 Task: Find connections with filter location Hurghada with filter topic #Networkingwith filter profile language Potuguese with filter current company Tech Mahindra Foundation with filter school Greater Noida Institute of Technology(GNIOT) with filter industry IT System Testing and Evaluation with filter service category Digital Marketing with filter keywords title Administrative Assistant
Action: Mouse moved to (558, 86)
Screenshot: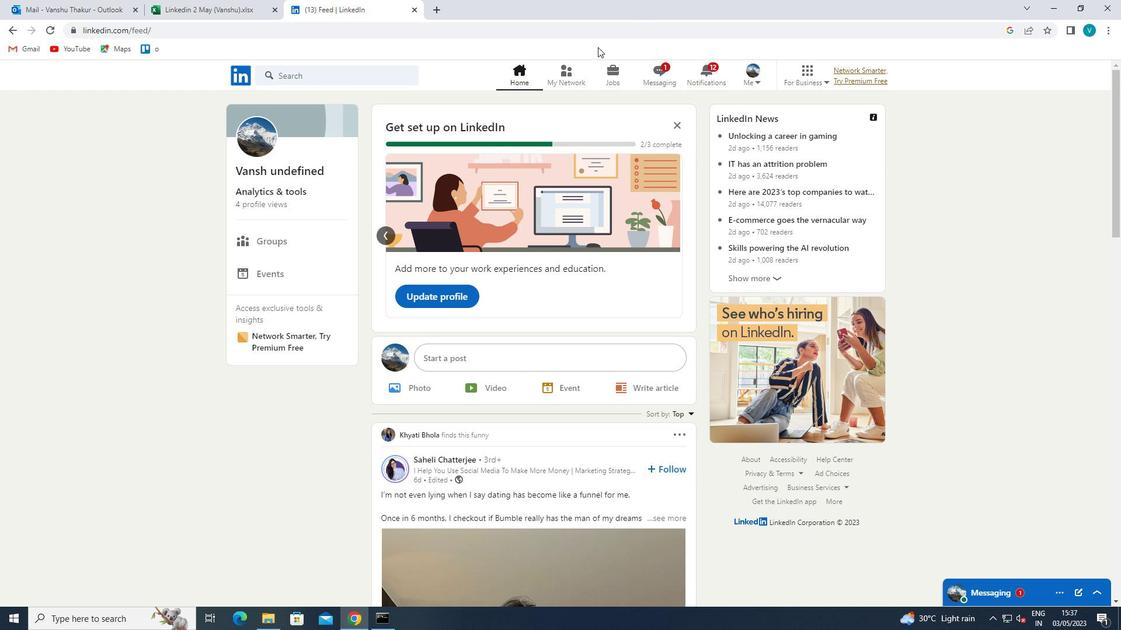 
Action: Mouse pressed left at (558, 86)
Screenshot: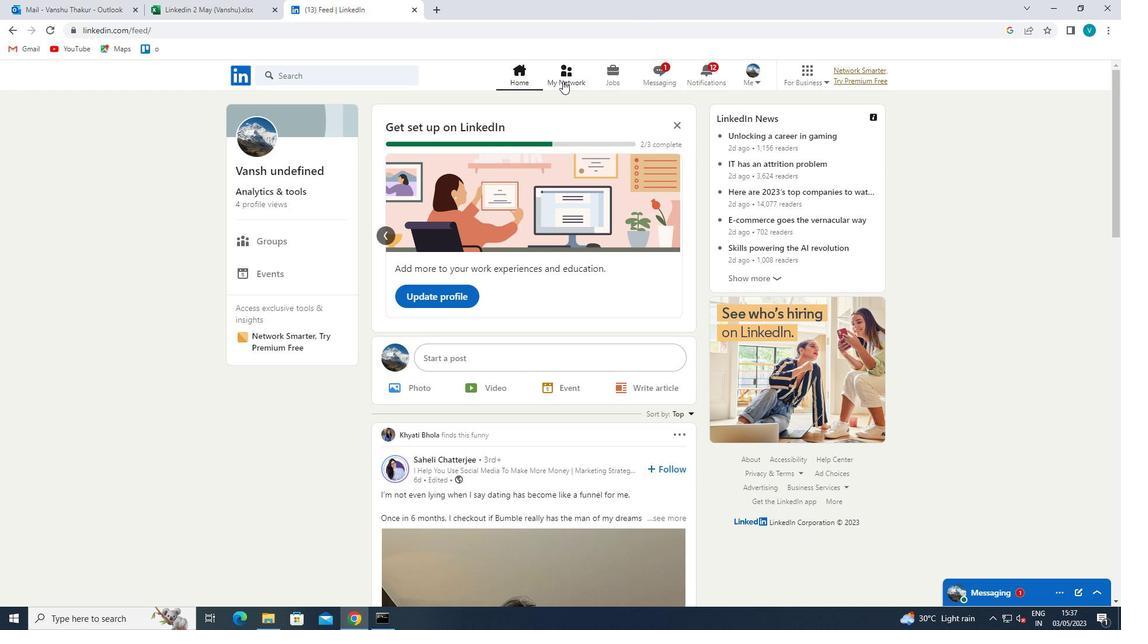
Action: Mouse moved to (329, 145)
Screenshot: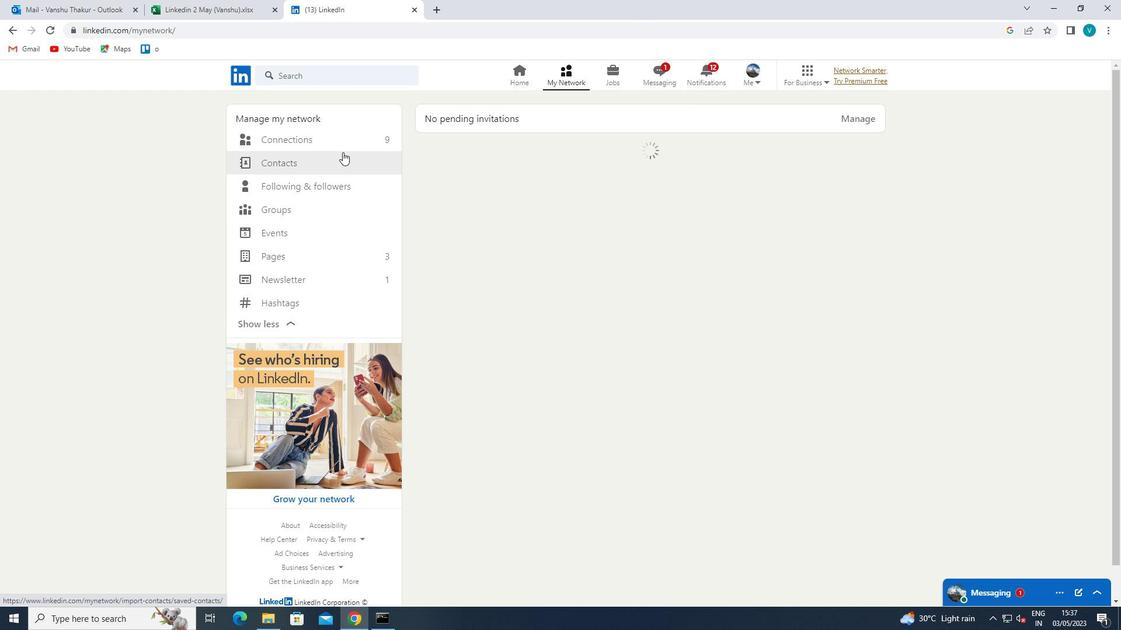 
Action: Mouse pressed left at (329, 145)
Screenshot: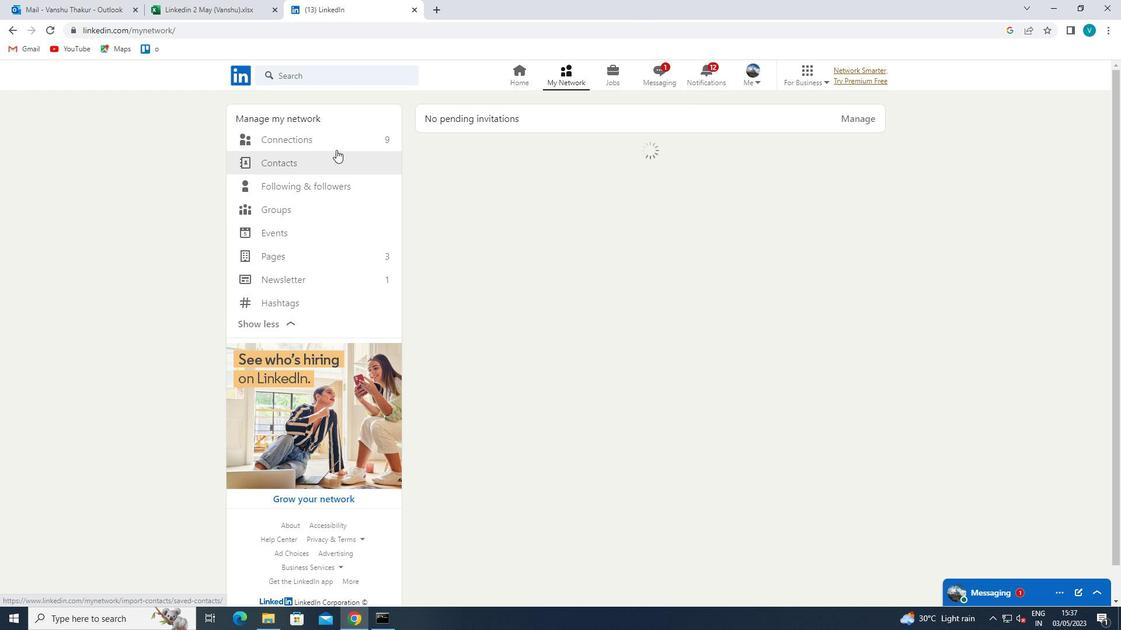 
Action: Mouse moved to (662, 140)
Screenshot: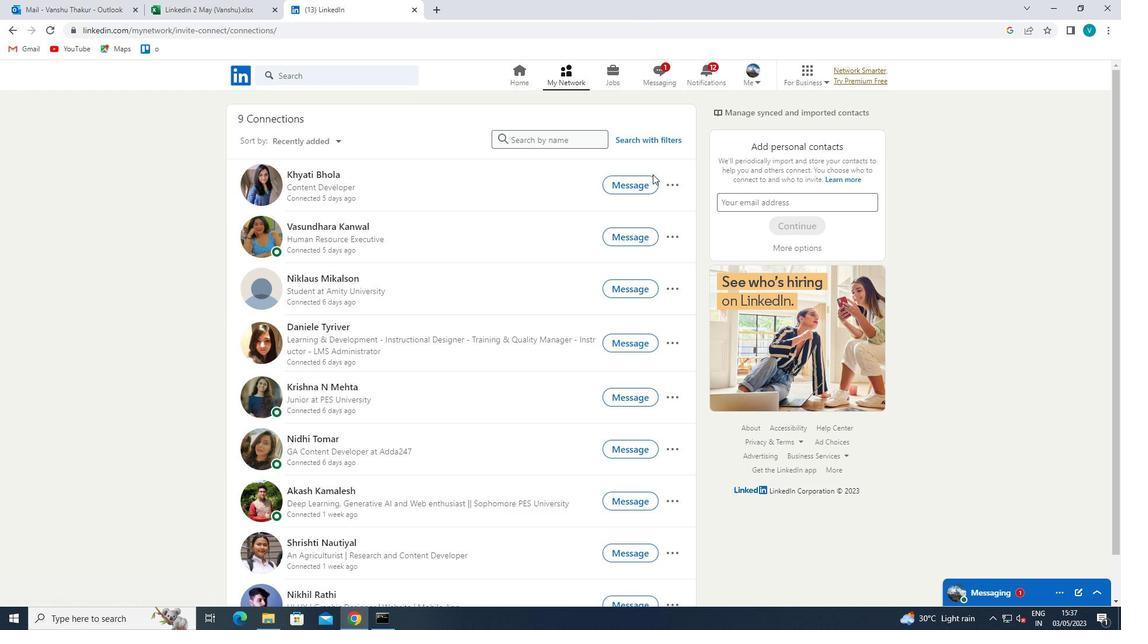 
Action: Mouse pressed left at (662, 140)
Screenshot: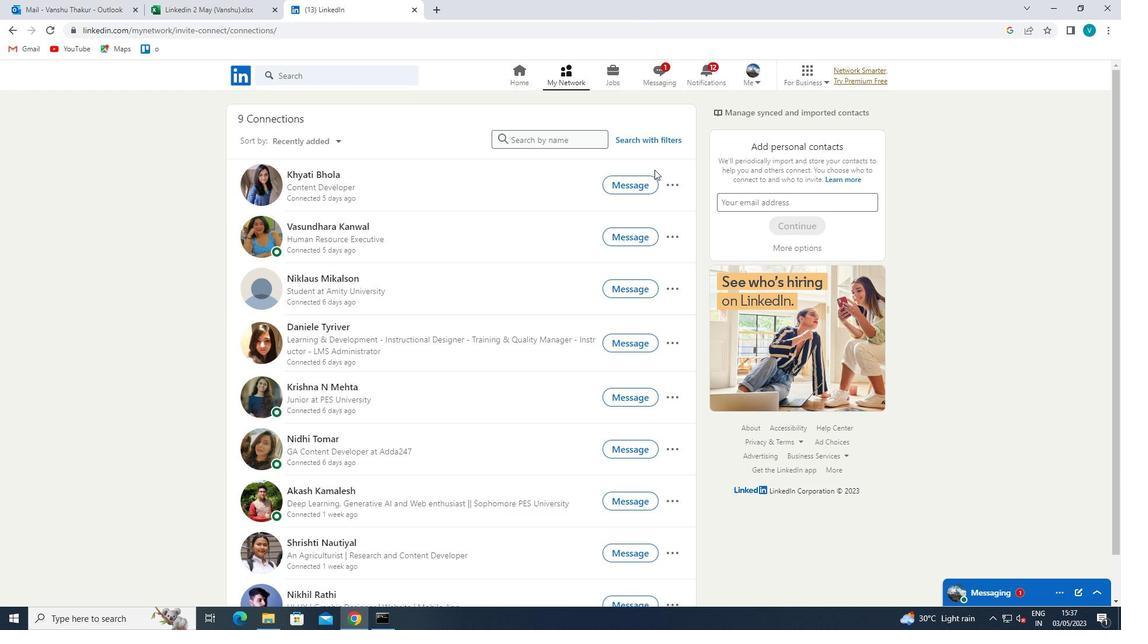 
Action: Mouse moved to (570, 112)
Screenshot: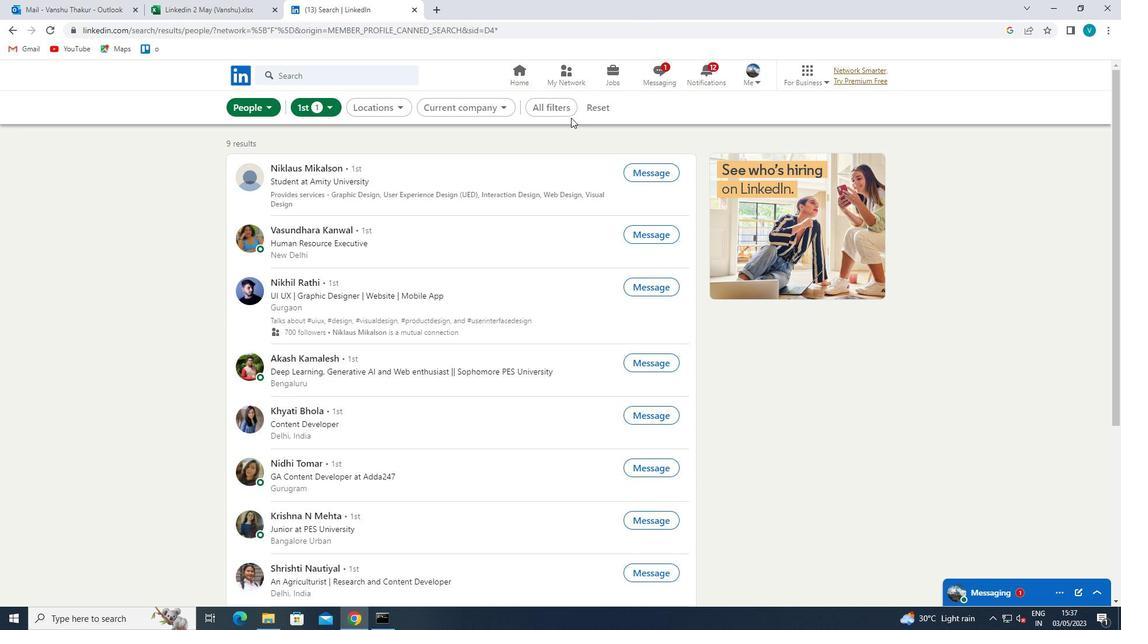 
Action: Mouse pressed left at (570, 112)
Screenshot: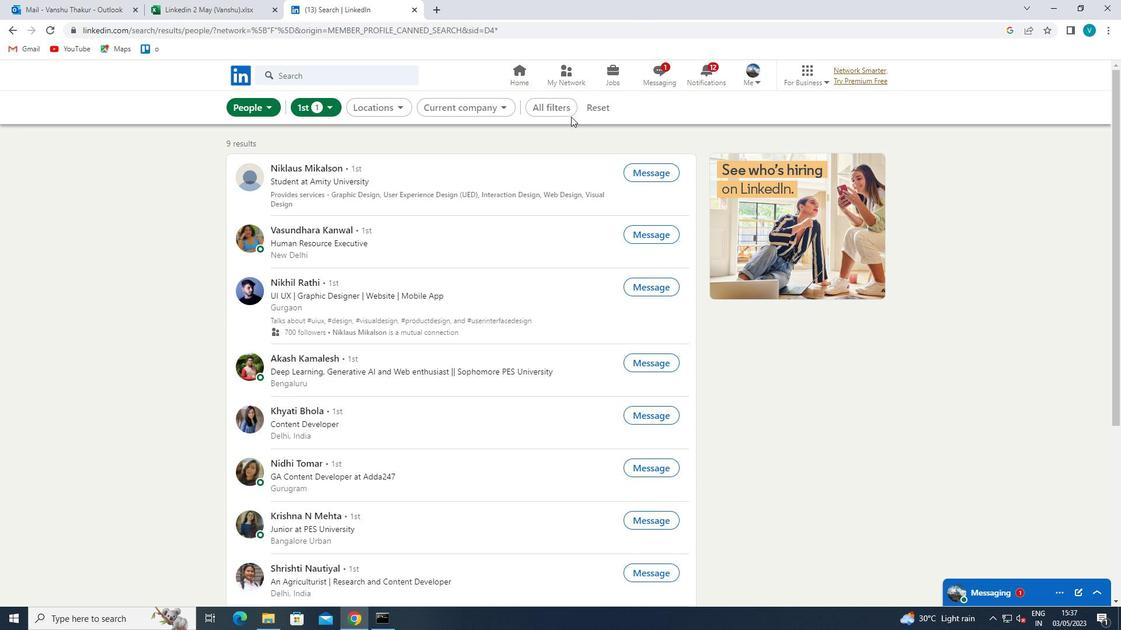 
Action: Mouse moved to (872, 245)
Screenshot: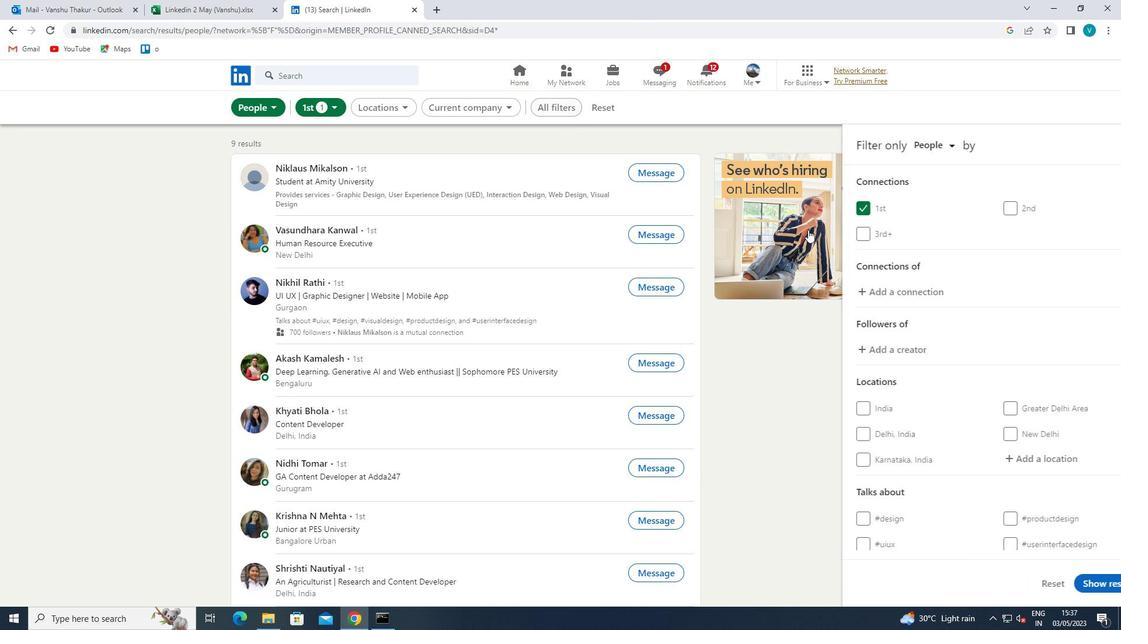 
Action: Mouse scrolled (872, 245) with delta (0, 0)
Screenshot: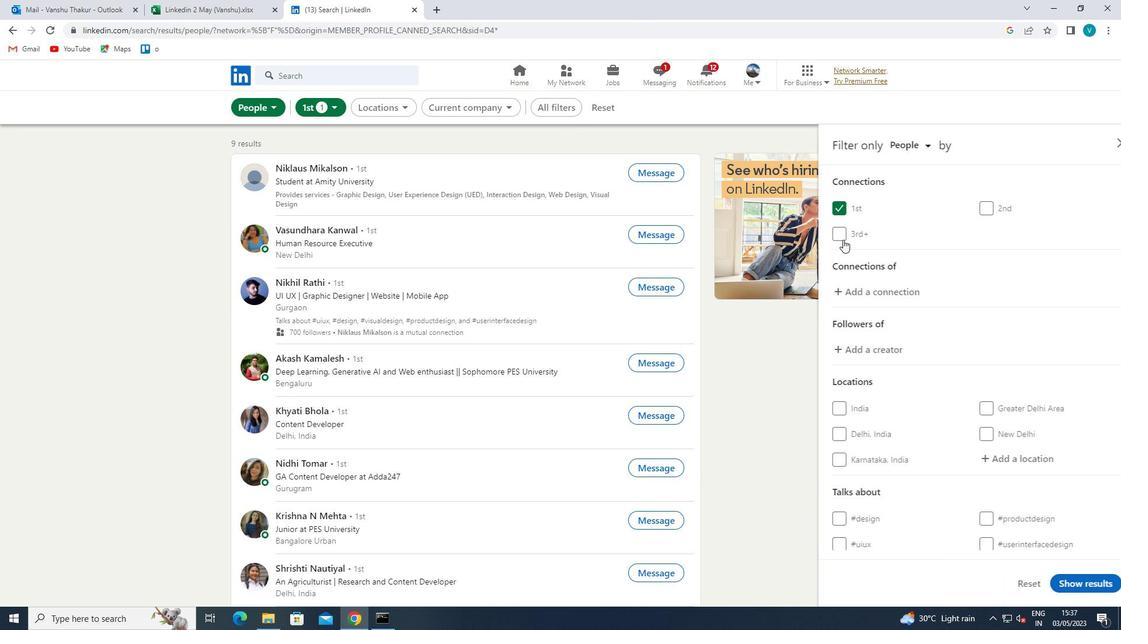 
Action: Mouse scrolled (872, 245) with delta (0, 0)
Screenshot: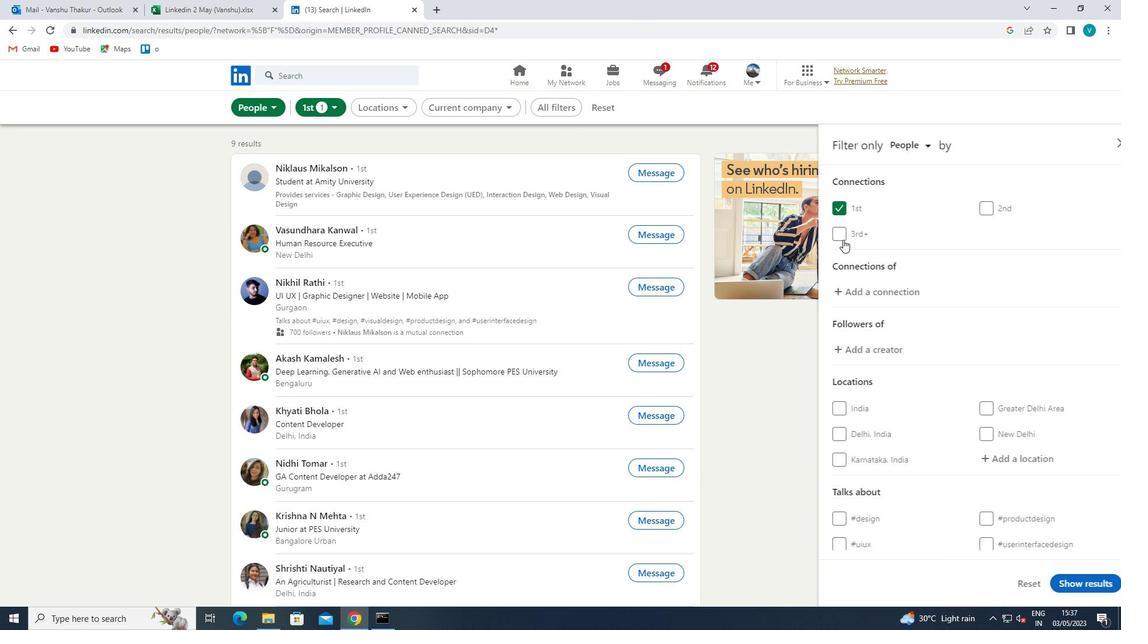 
Action: Mouse scrolled (872, 245) with delta (0, 0)
Screenshot: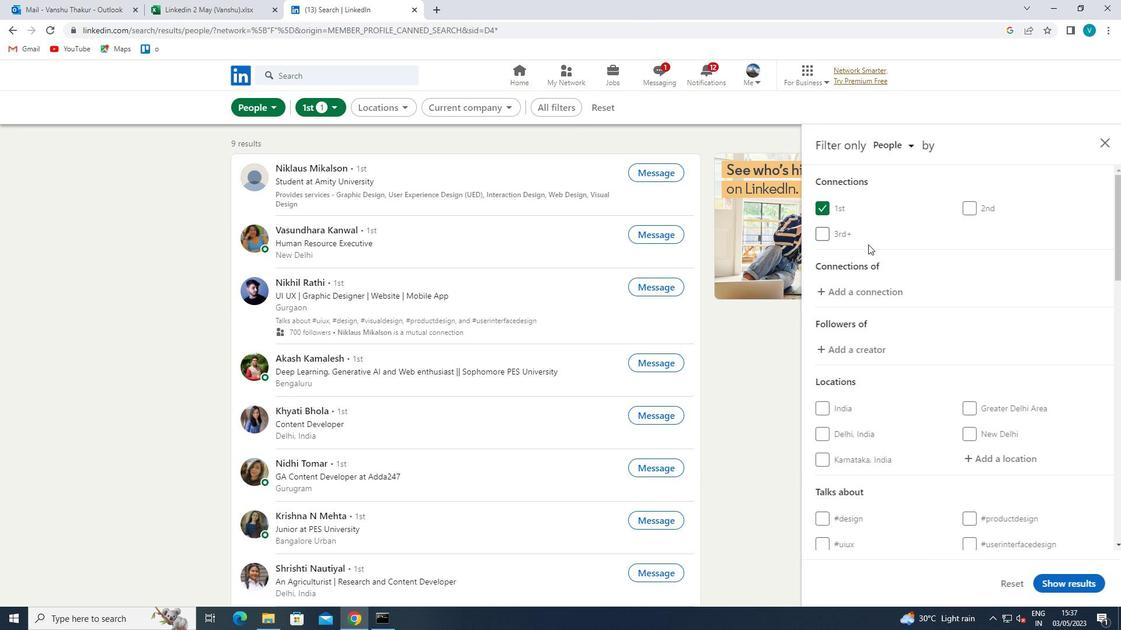 
Action: Mouse moved to (985, 285)
Screenshot: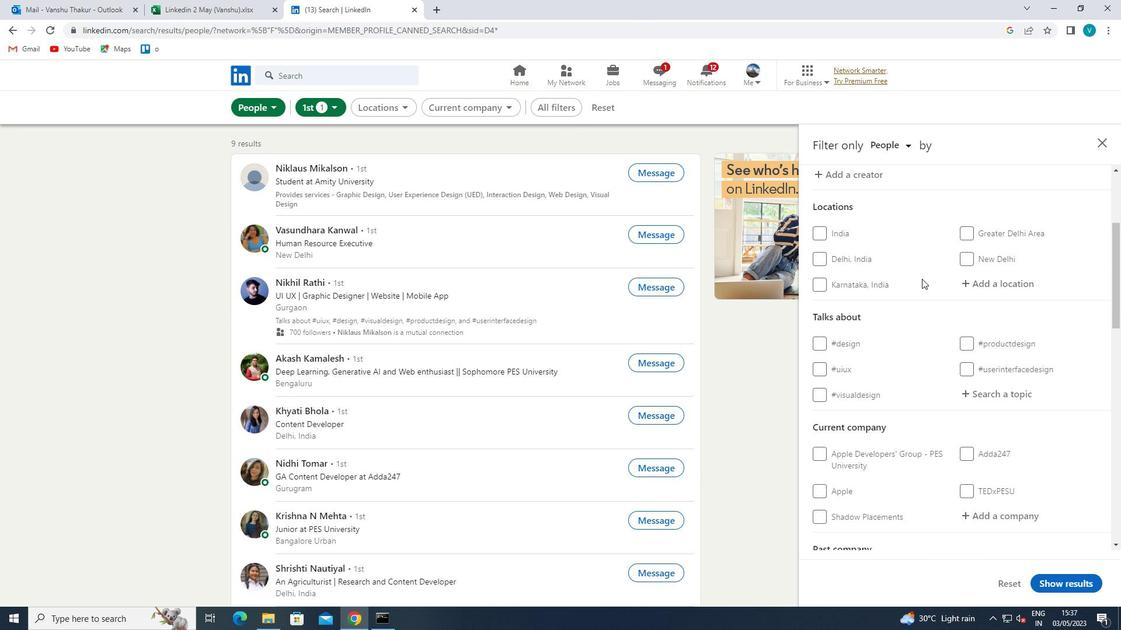 
Action: Mouse pressed left at (985, 285)
Screenshot: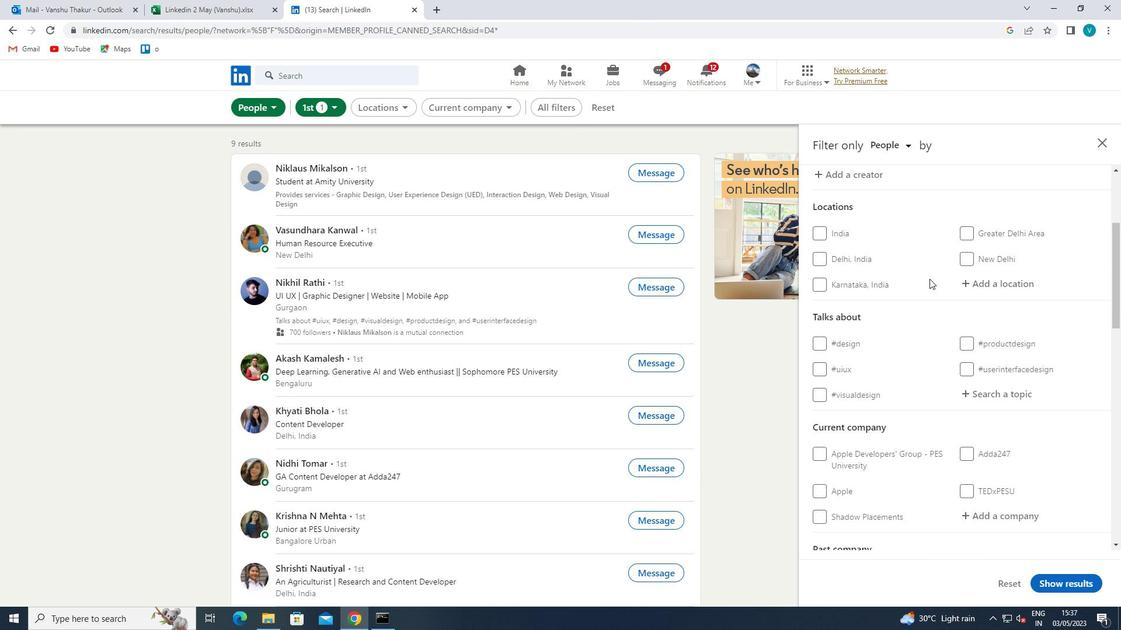 
Action: Mouse moved to (662, 208)
Screenshot: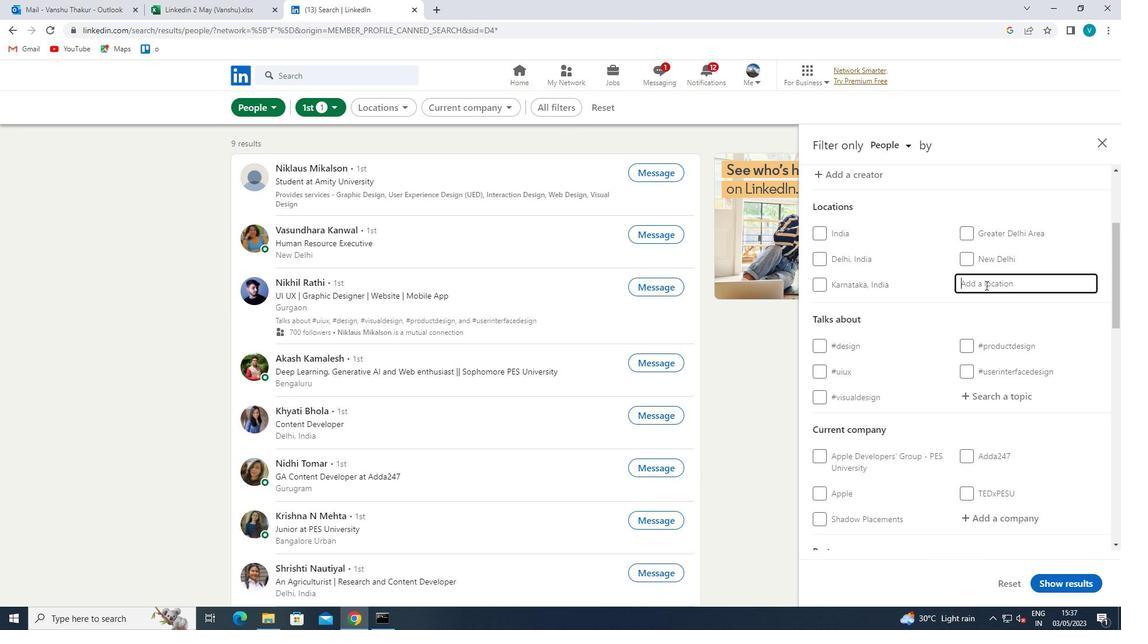 
Action: Key pressed <Key.shift>HURGHADA
Screenshot: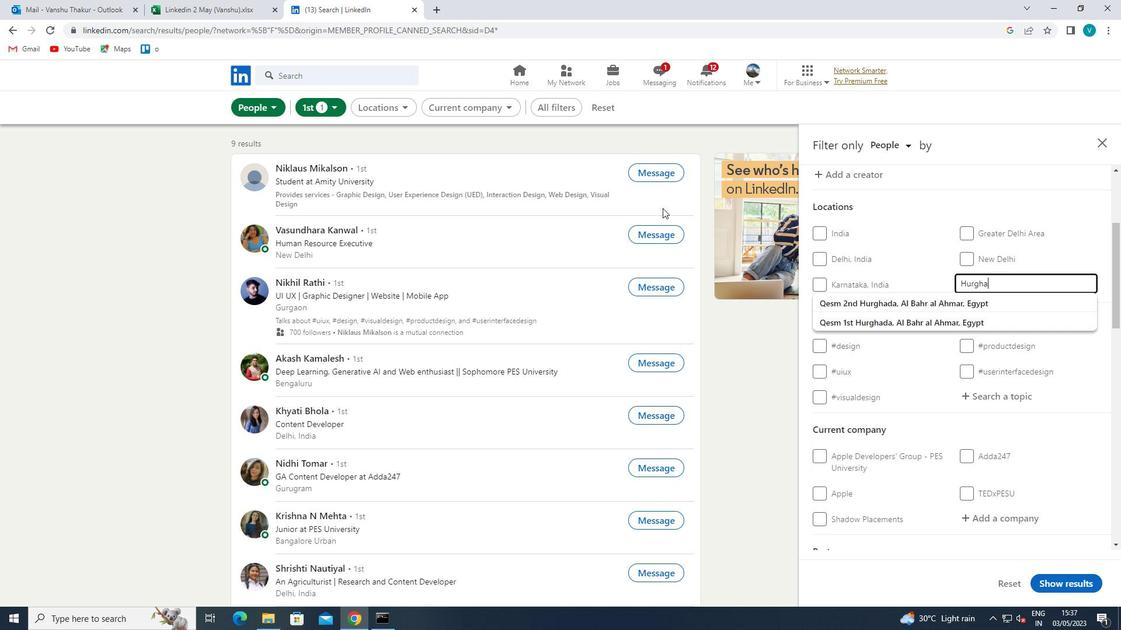 
Action: Mouse moved to (867, 300)
Screenshot: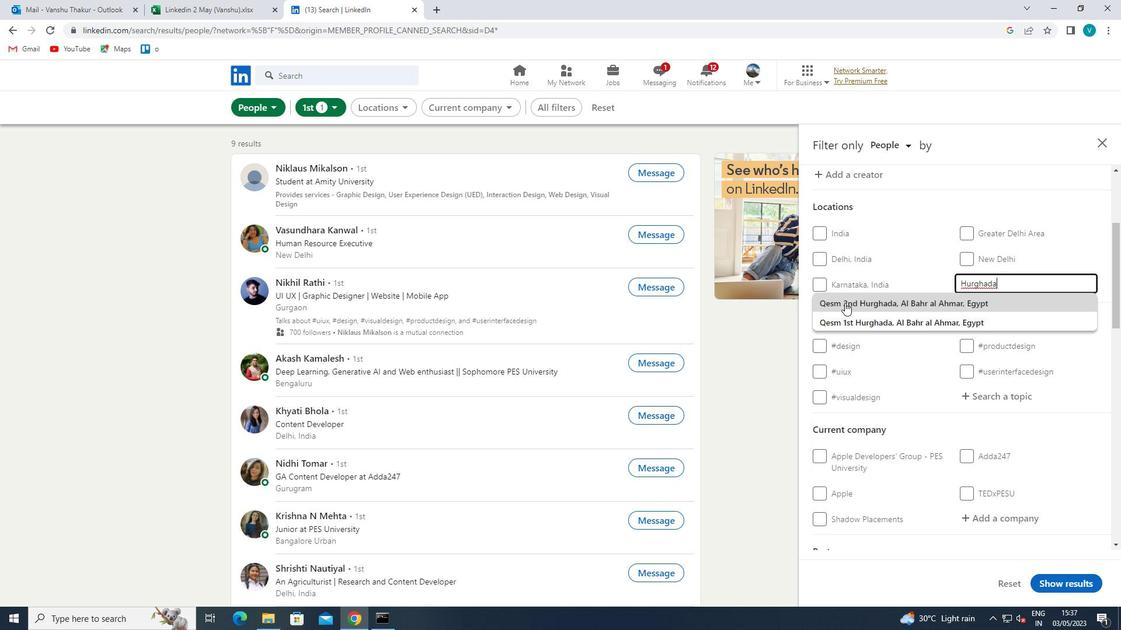 
Action: Mouse pressed left at (867, 300)
Screenshot: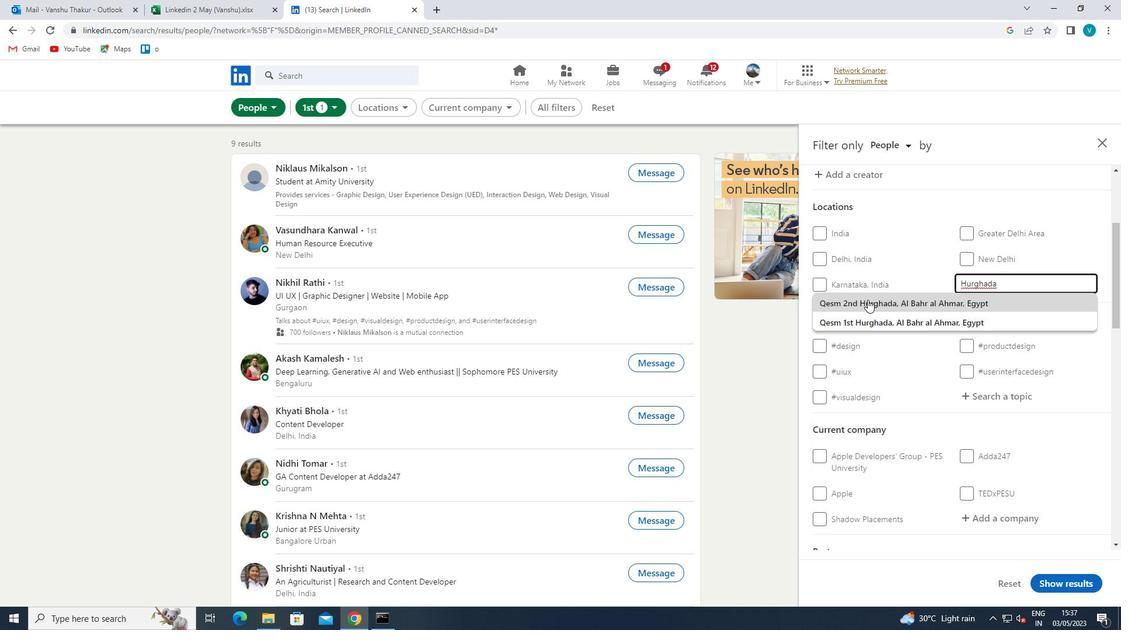 
Action: Mouse scrolled (867, 299) with delta (0, 0)
Screenshot: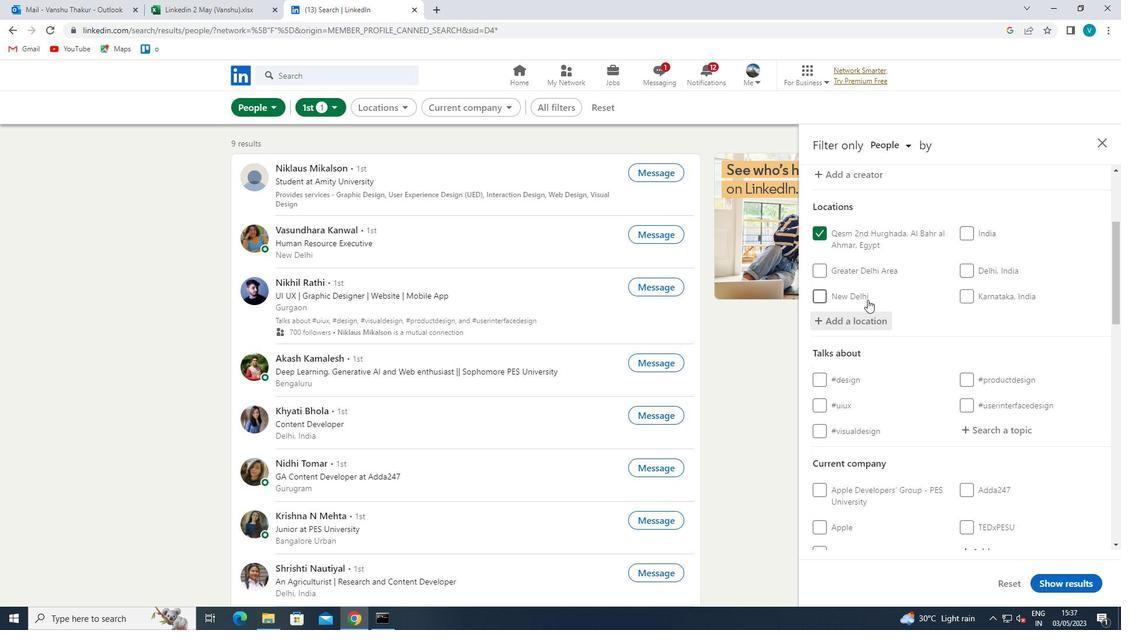 
Action: Mouse moved to (976, 370)
Screenshot: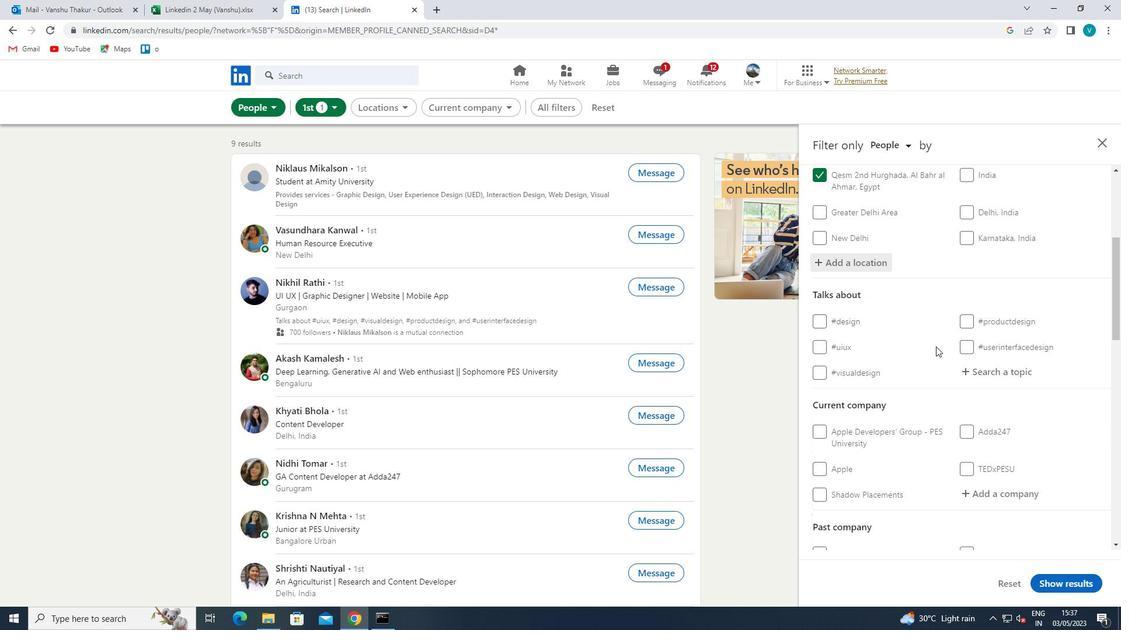 
Action: Mouse pressed left at (976, 370)
Screenshot: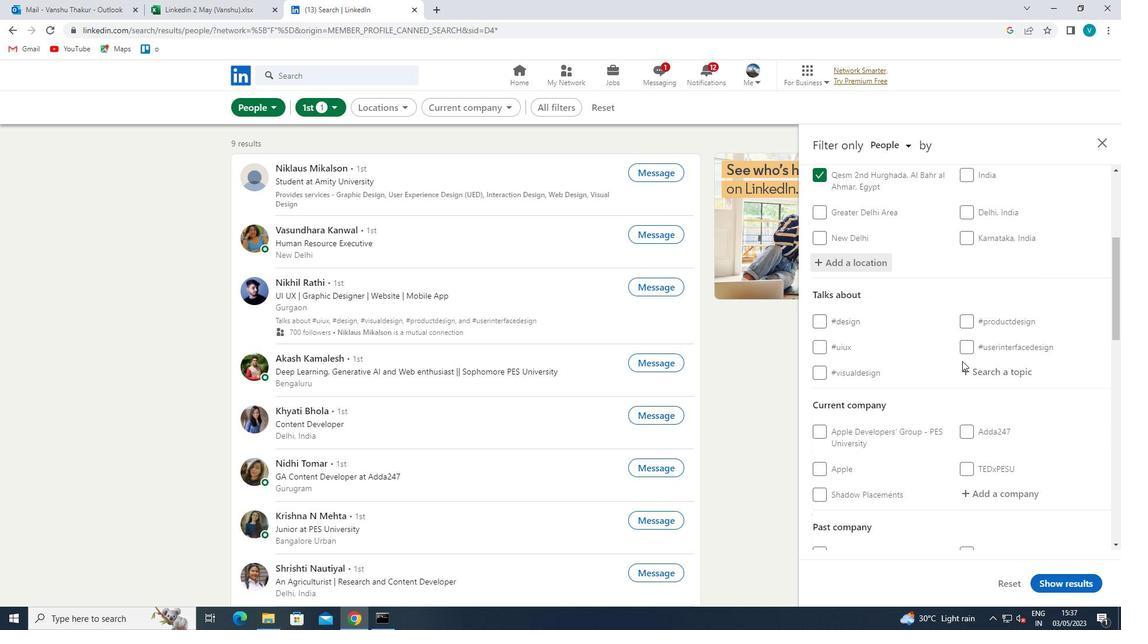 
Action: Mouse moved to (916, 337)
Screenshot: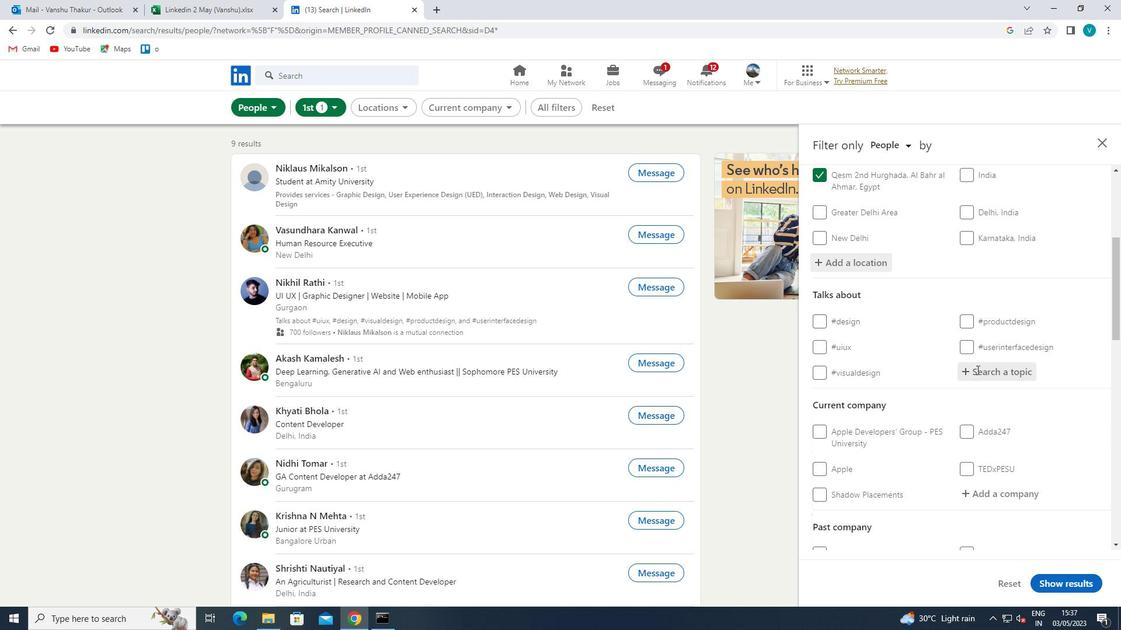 
Action: Key pressed NETWORKING
Screenshot: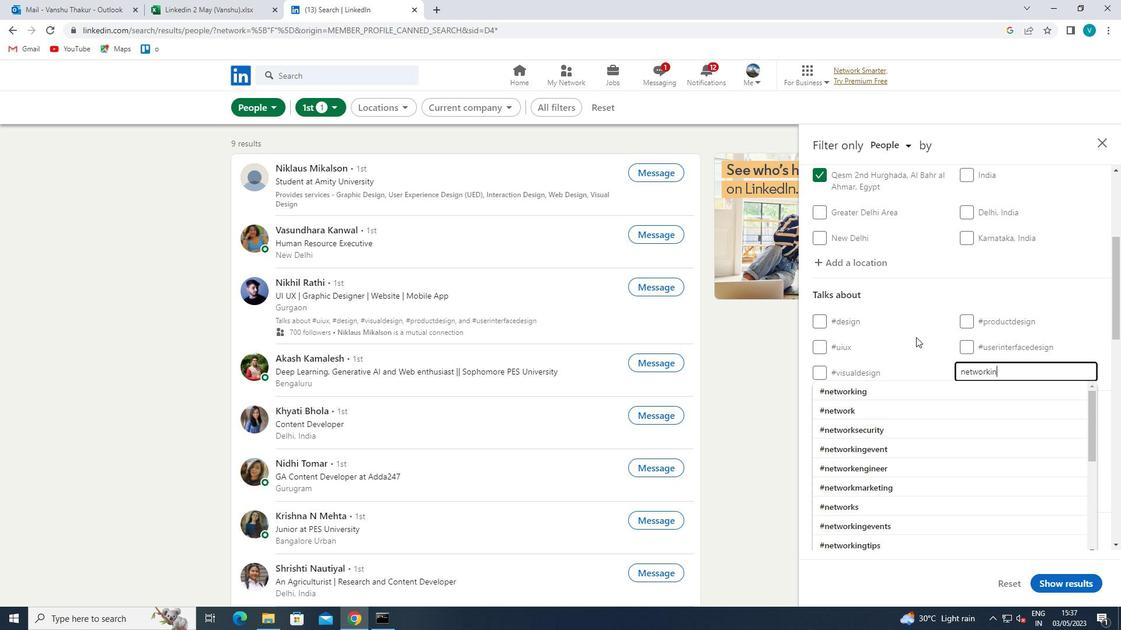 
Action: Mouse moved to (916, 389)
Screenshot: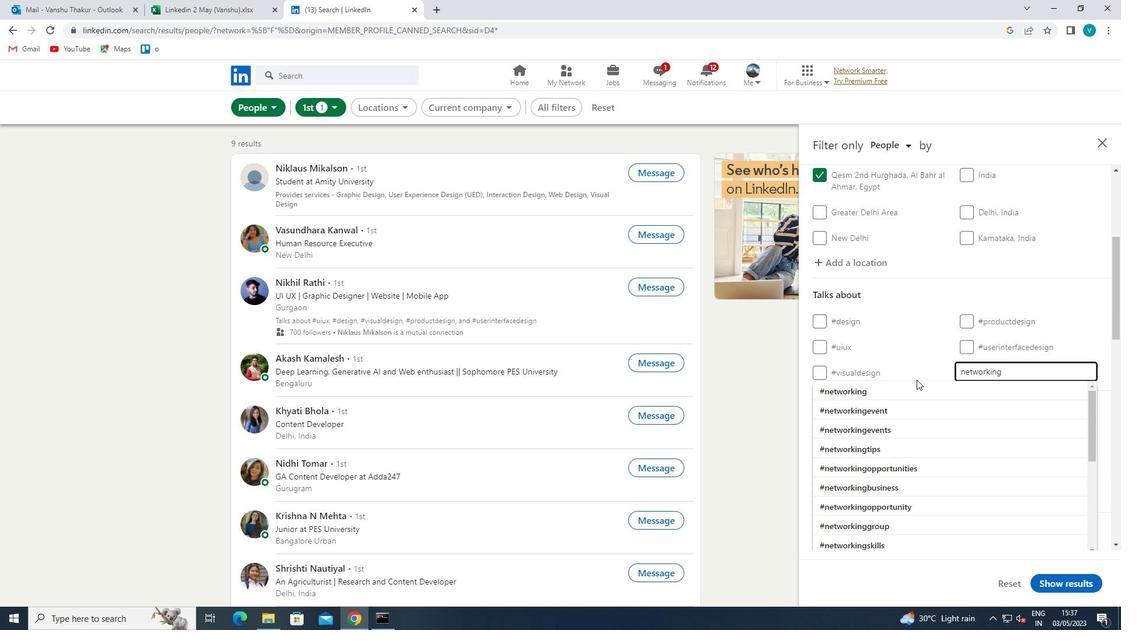 
Action: Mouse pressed left at (916, 389)
Screenshot: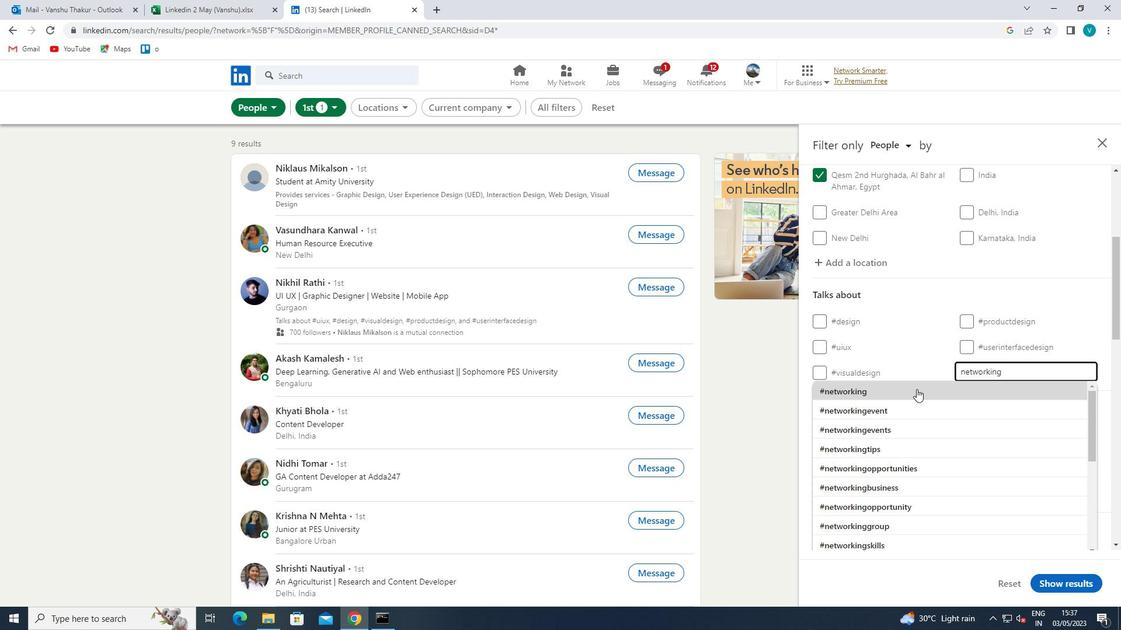 
Action: Mouse scrolled (916, 388) with delta (0, 0)
Screenshot: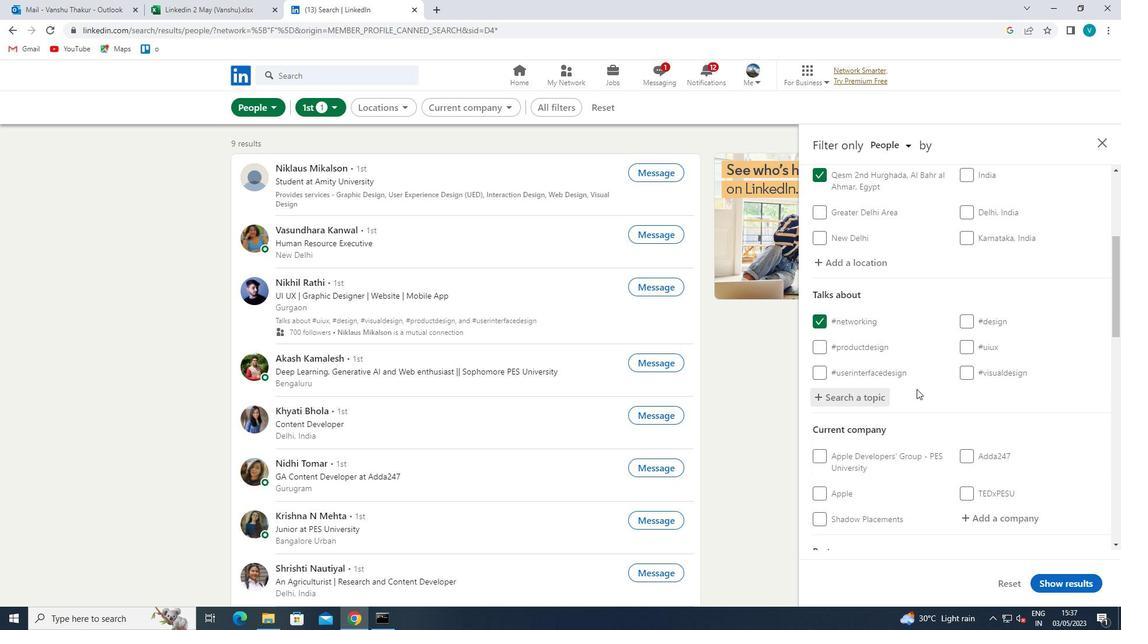 
Action: Mouse scrolled (916, 388) with delta (0, 0)
Screenshot: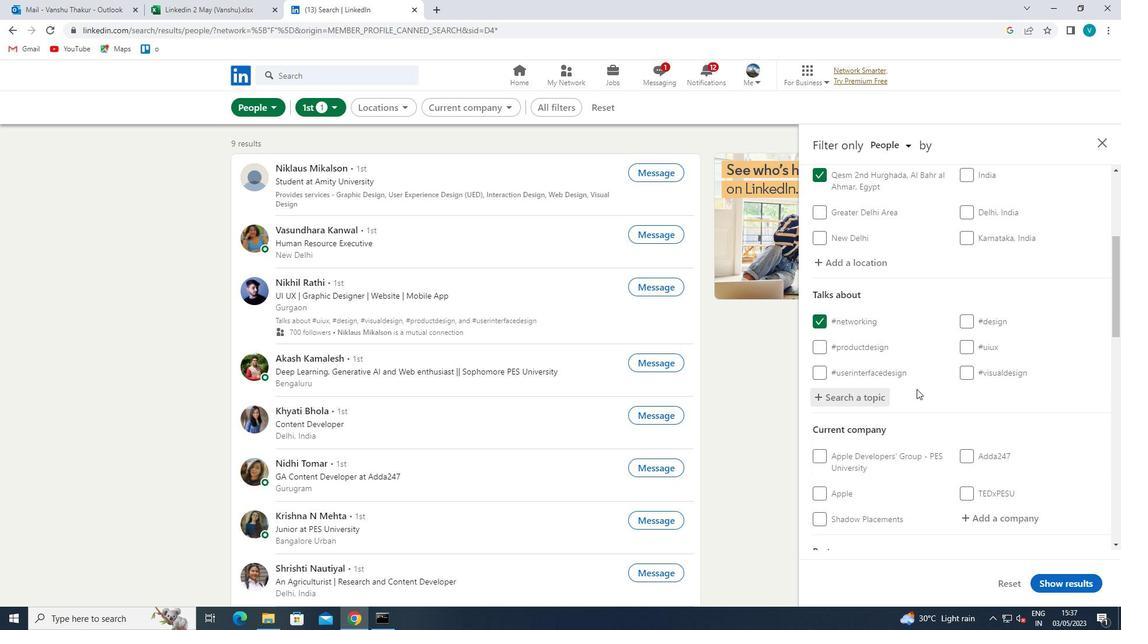
Action: Mouse scrolled (916, 388) with delta (0, 0)
Screenshot: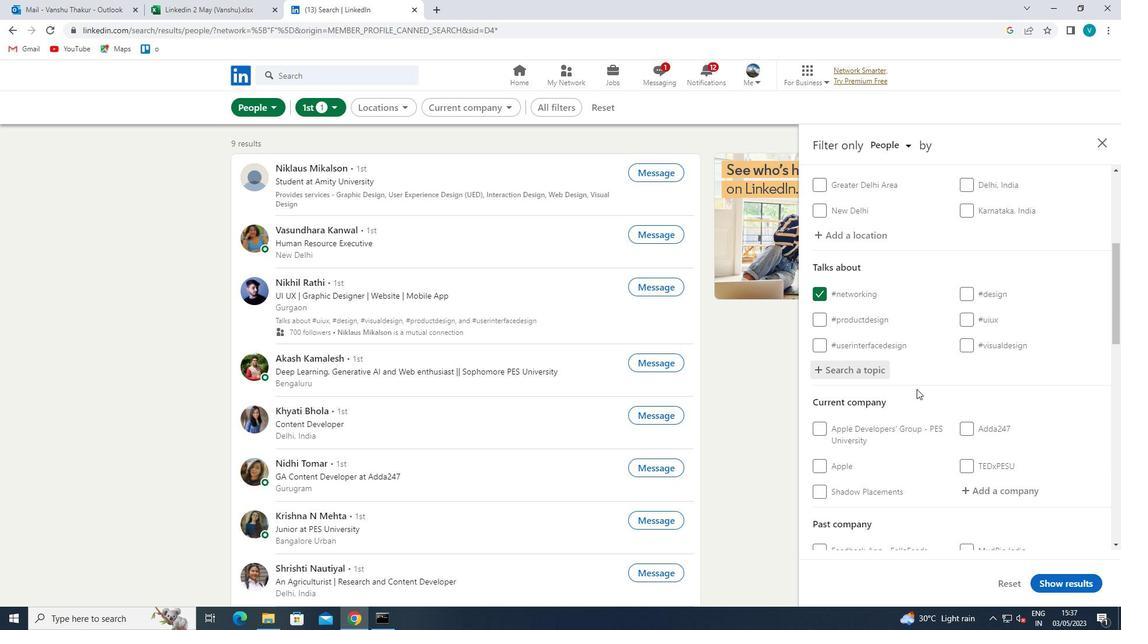 
Action: Mouse moved to (990, 353)
Screenshot: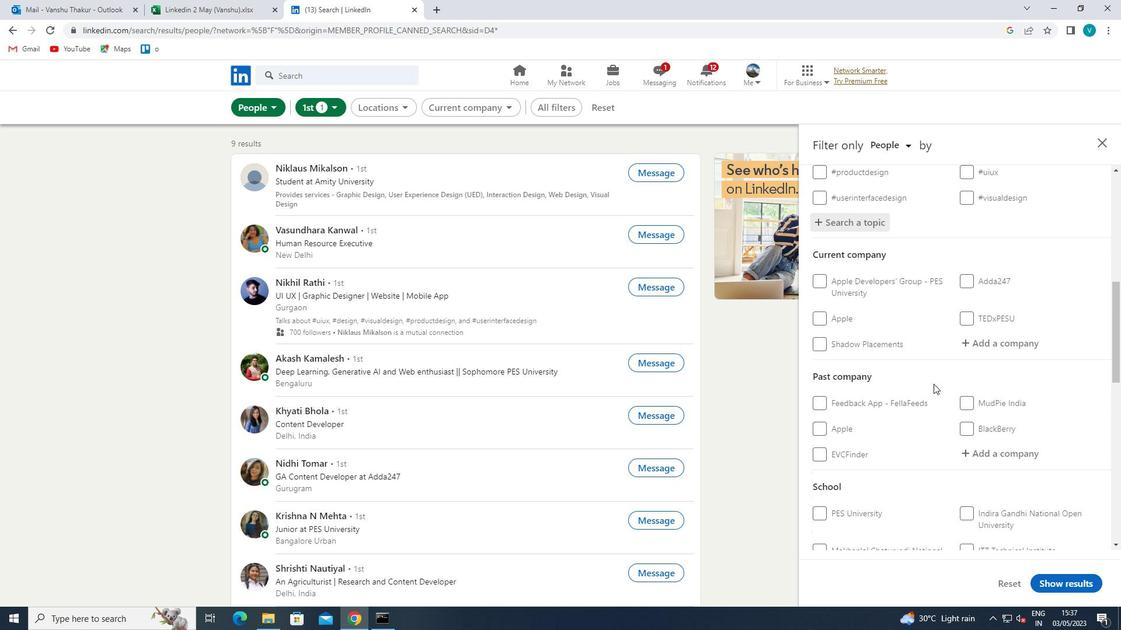 
Action: Mouse pressed left at (990, 353)
Screenshot: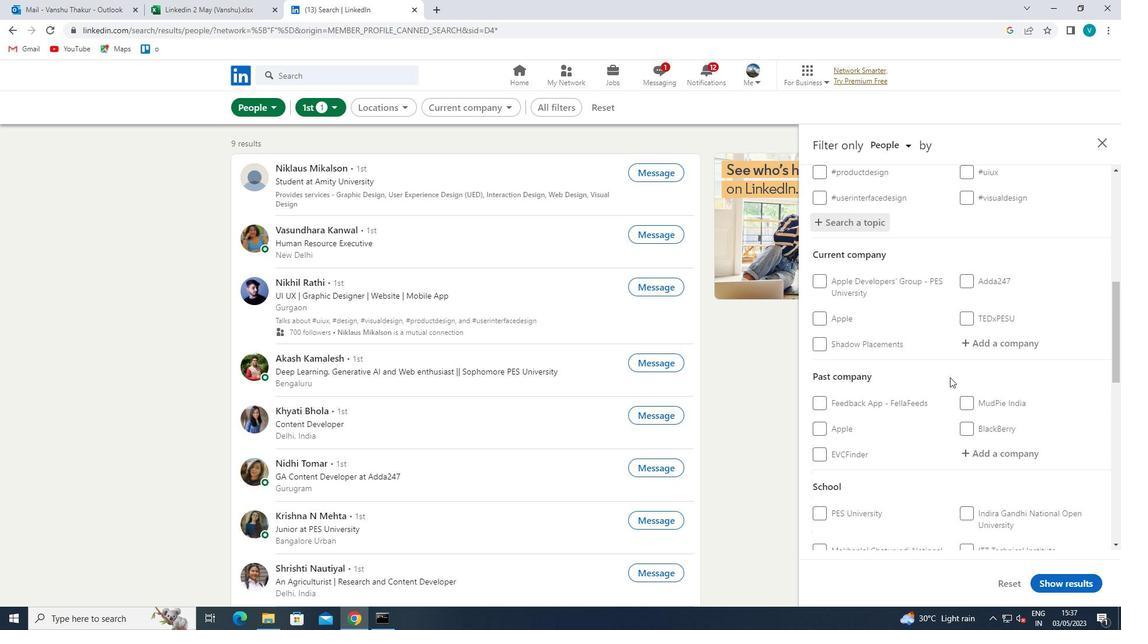 
Action: Mouse moved to (1000, 347)
Screenshot: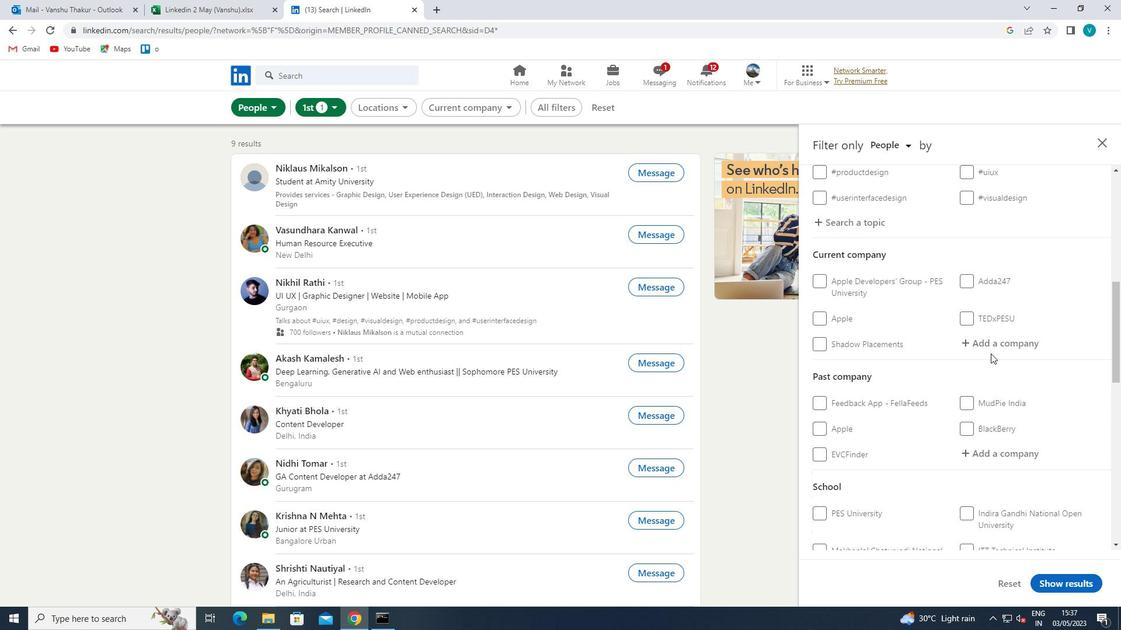 
Action: Mouse pressed left at (1000, 347)
Screenshot: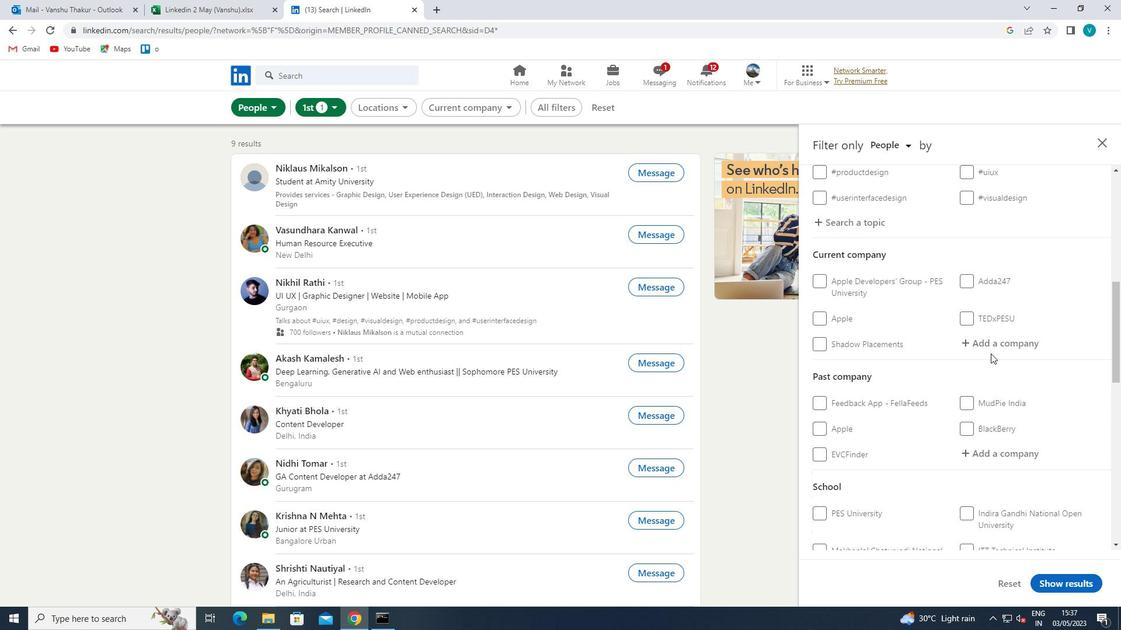 
Action: Key pressed <Key.shift>TECH<Key.space><Key.shift>MAHNDRA<Key.space>
Screenshot: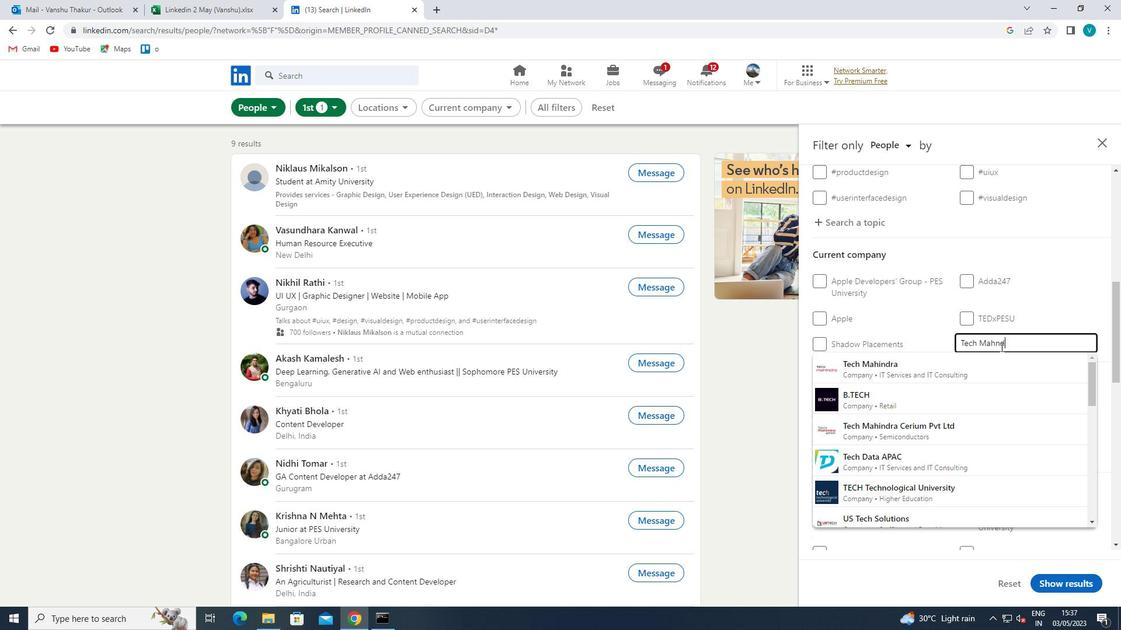 
Action: Mouse moved to (997, 342)
Screenshot: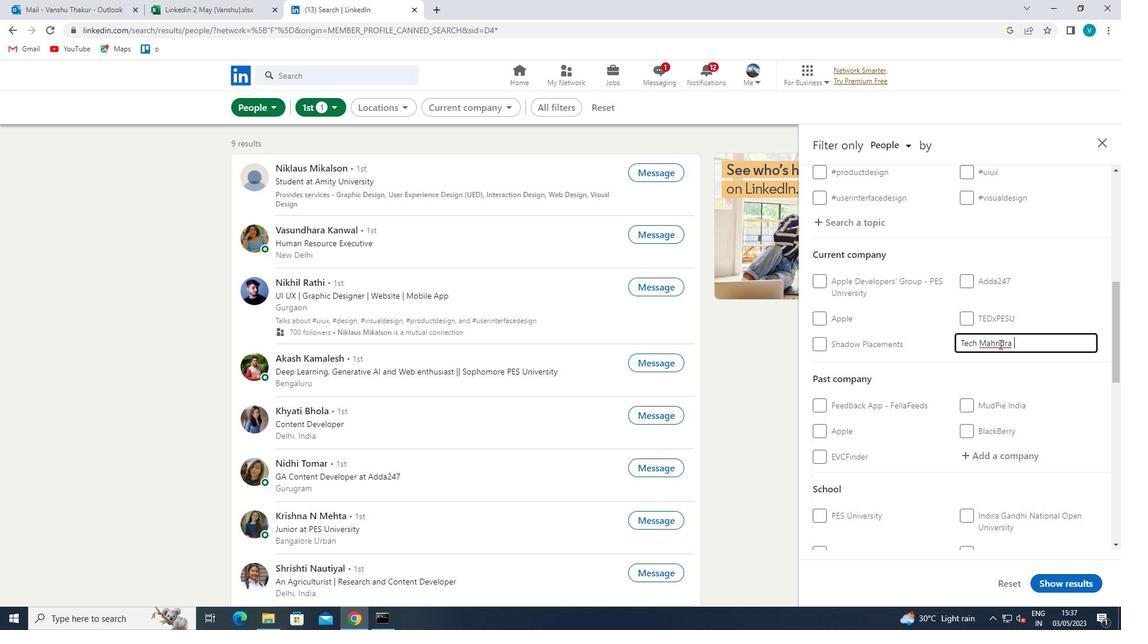 
Action: Mouse pressed left at (997, 342)
Screenshot: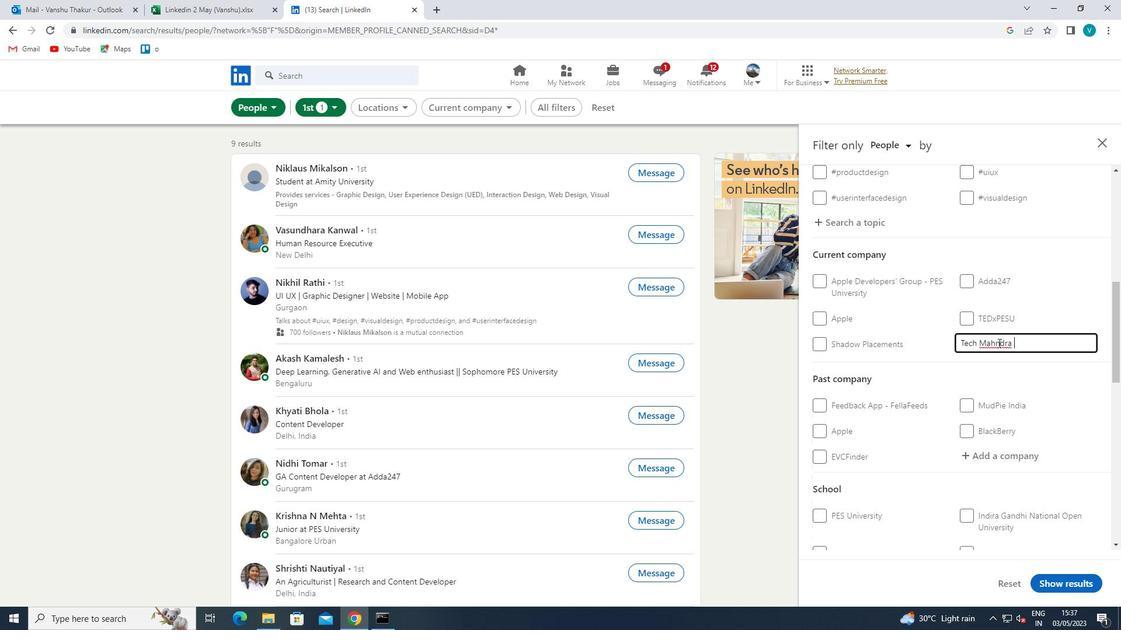 
Action: Mouse moved to (995, 340)
Screenshot: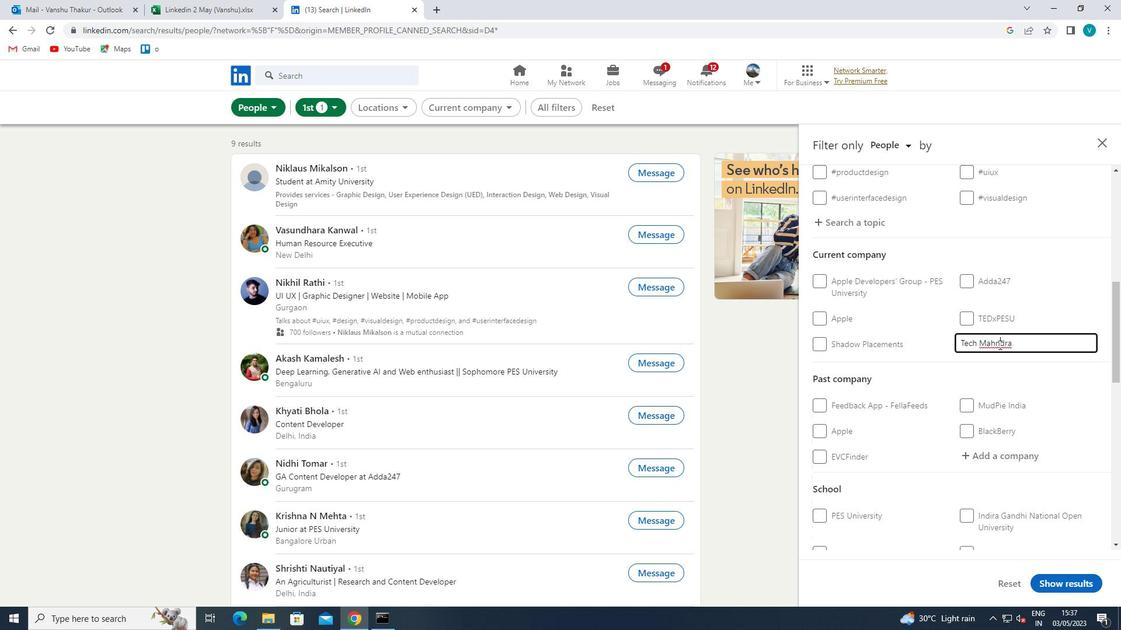 
Action: Mouse pressed left at (995, 340)
Screenshot: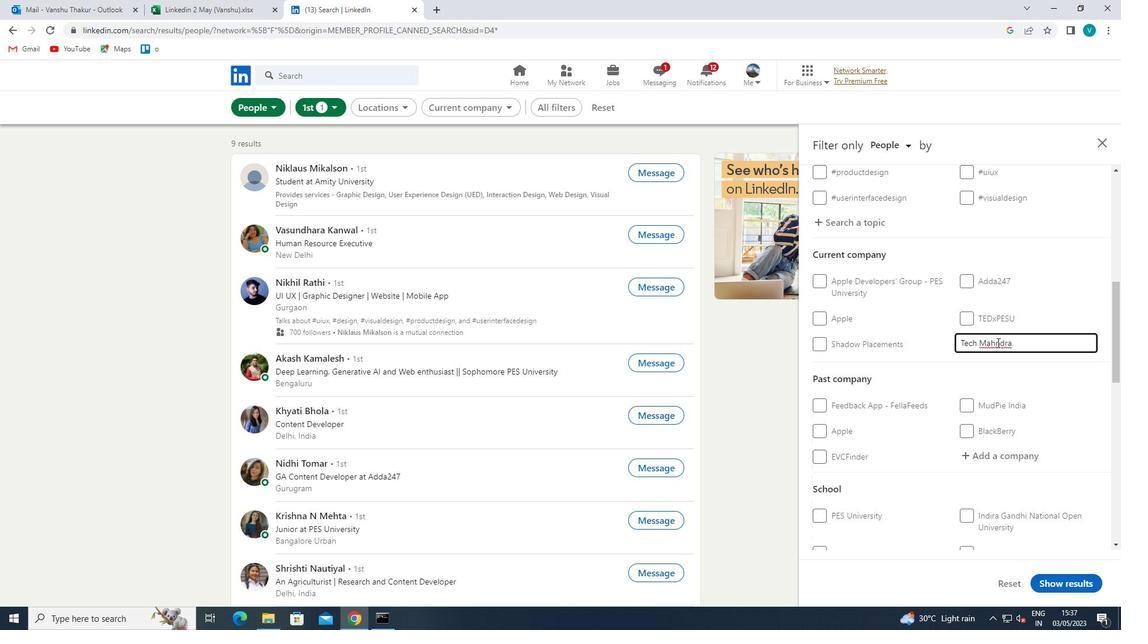 
Action: Mouse moved to (1009, 352)
Screenshot: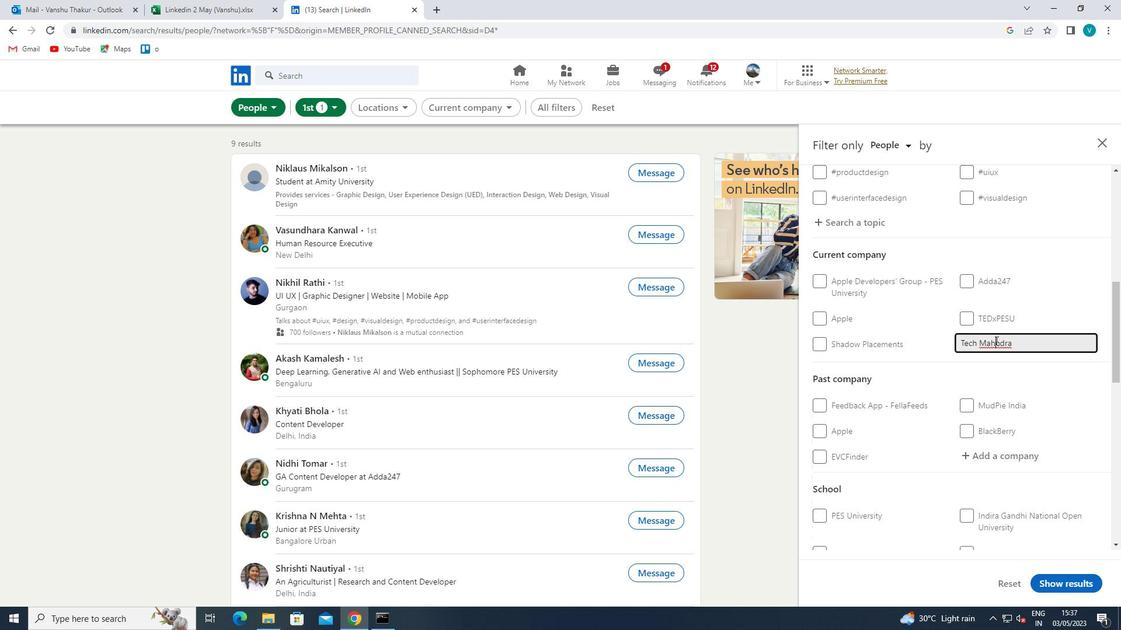 
Action: Key pressed I
Screenshot: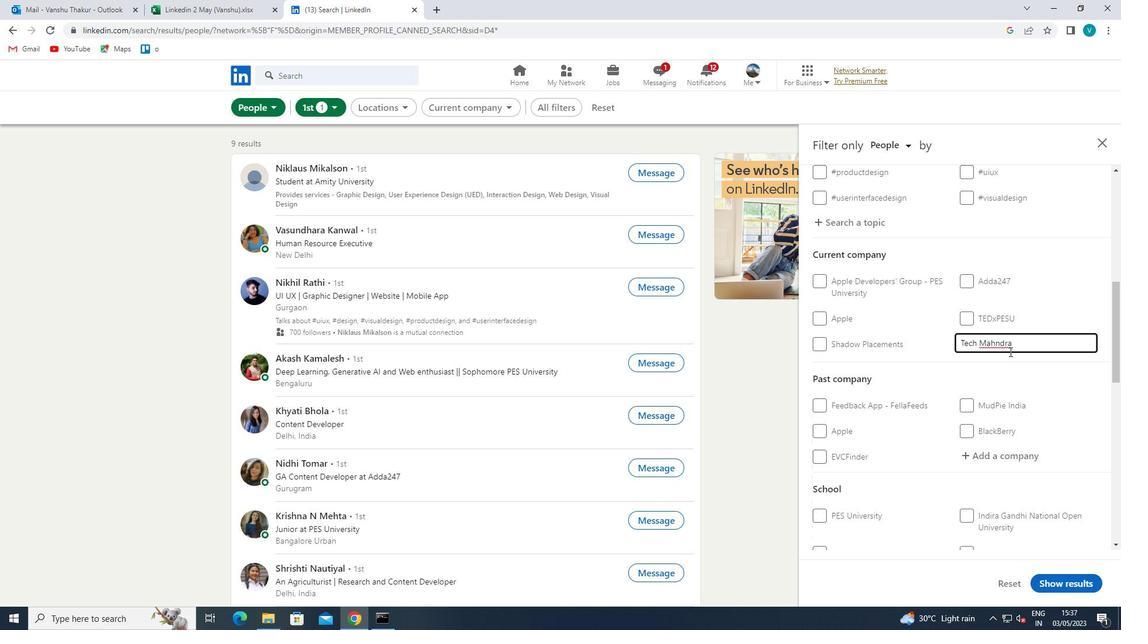 
Action: Mouse moved to (1016, 348)
Screenshot: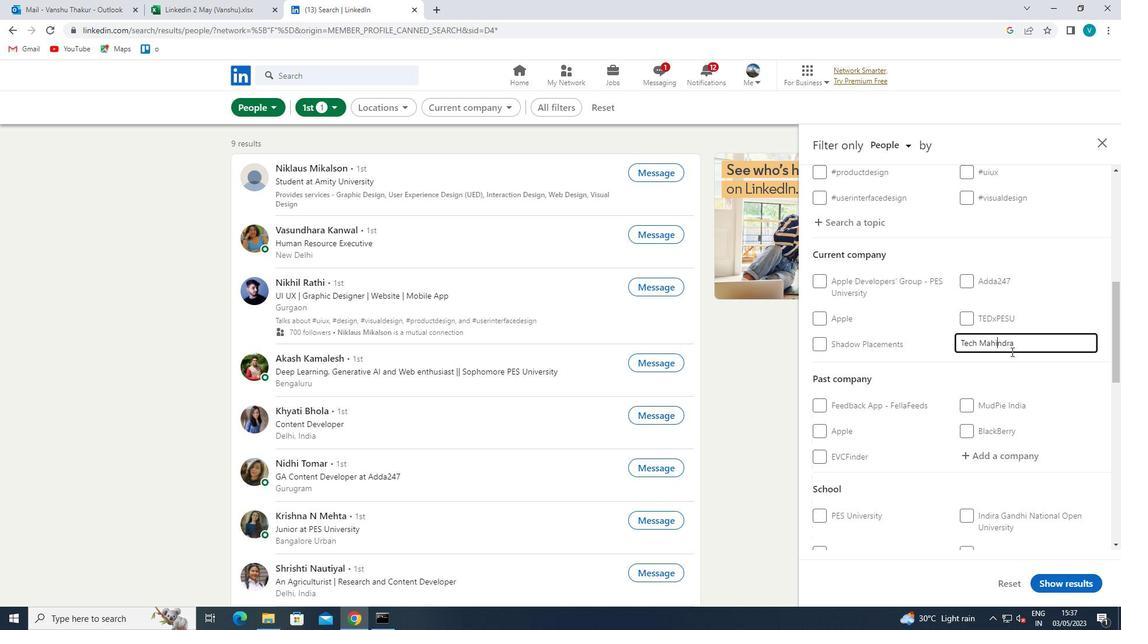 
Action: Mouse pressed left at (1016, 348)
Screenshot: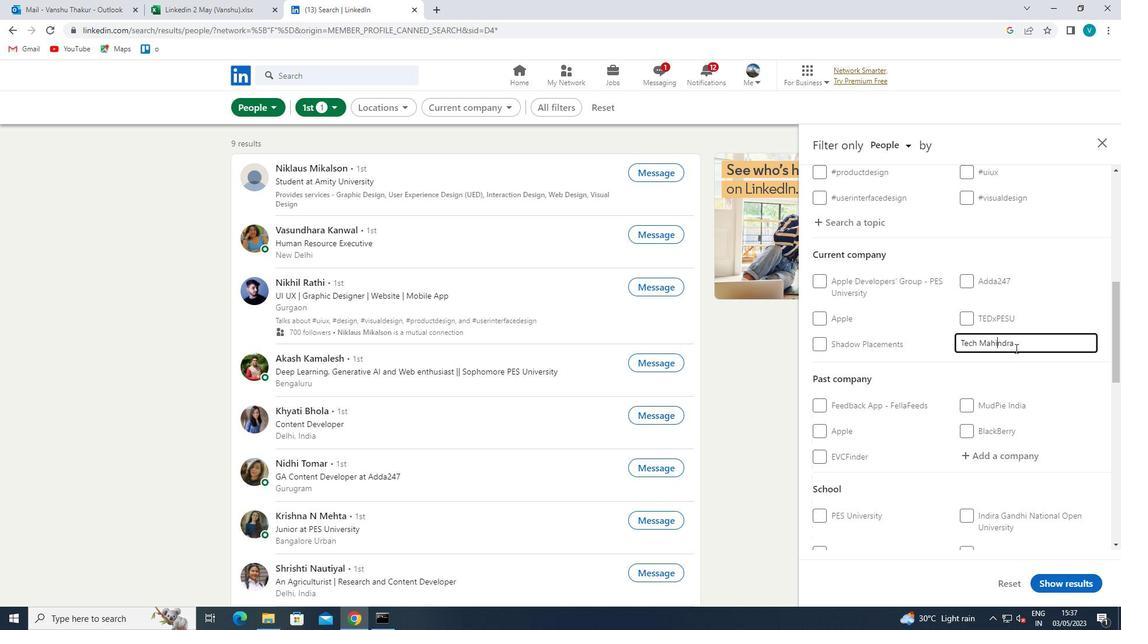 
Action: Mouse moved to (981, 428)
Screenshot: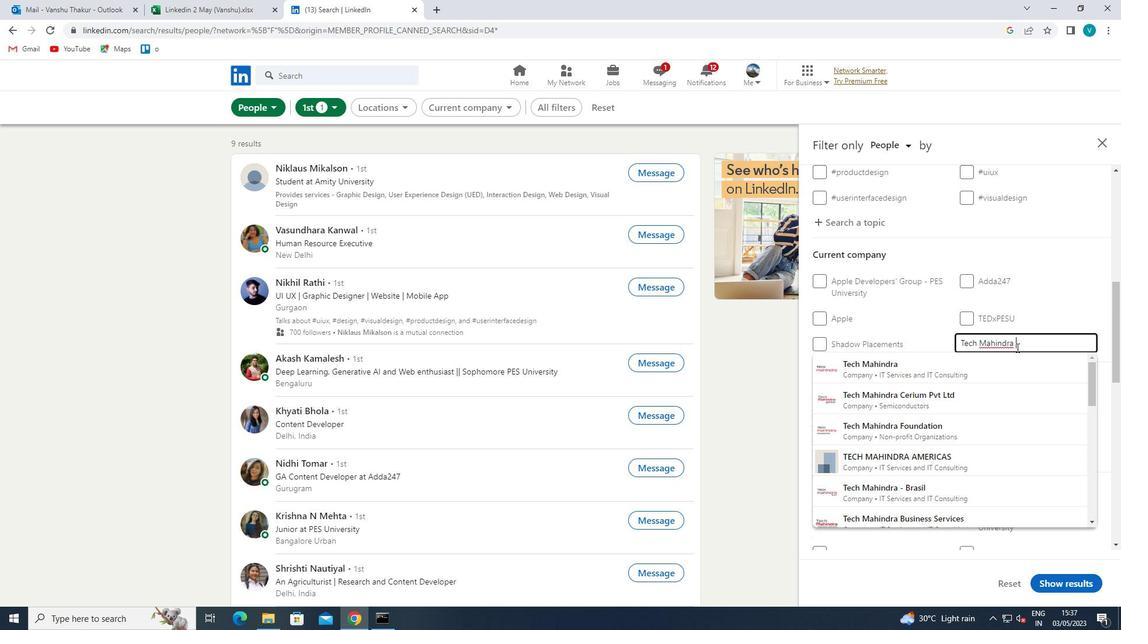 
Action: Mouse pressed left at (981, 428)
Screenshot: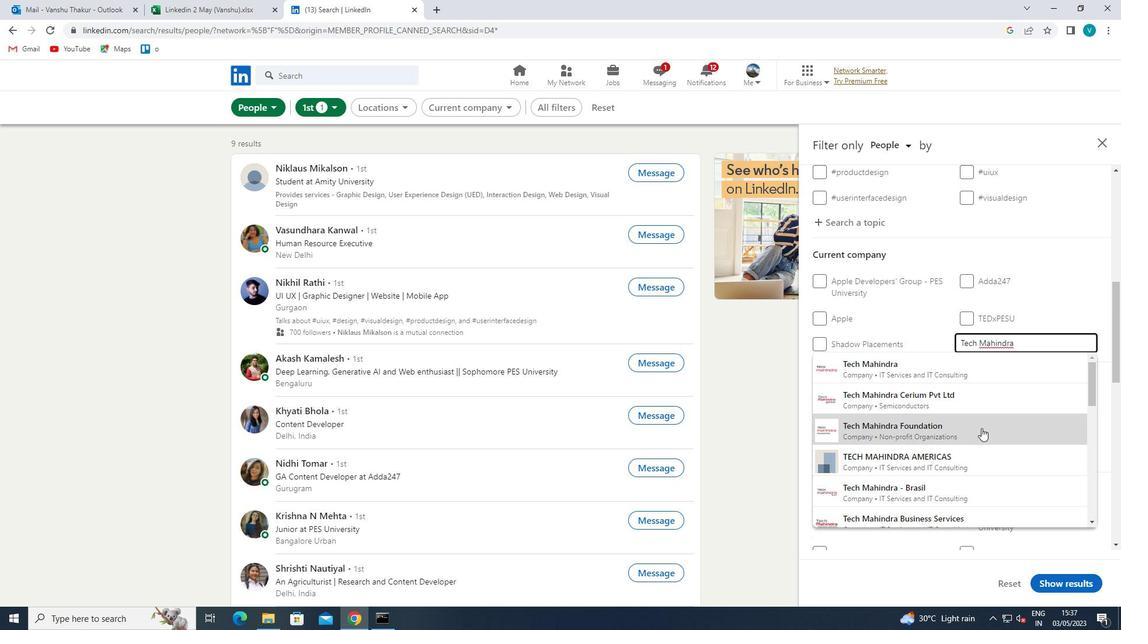 
Action: Mouse moved to (983, 427)
Screenshot: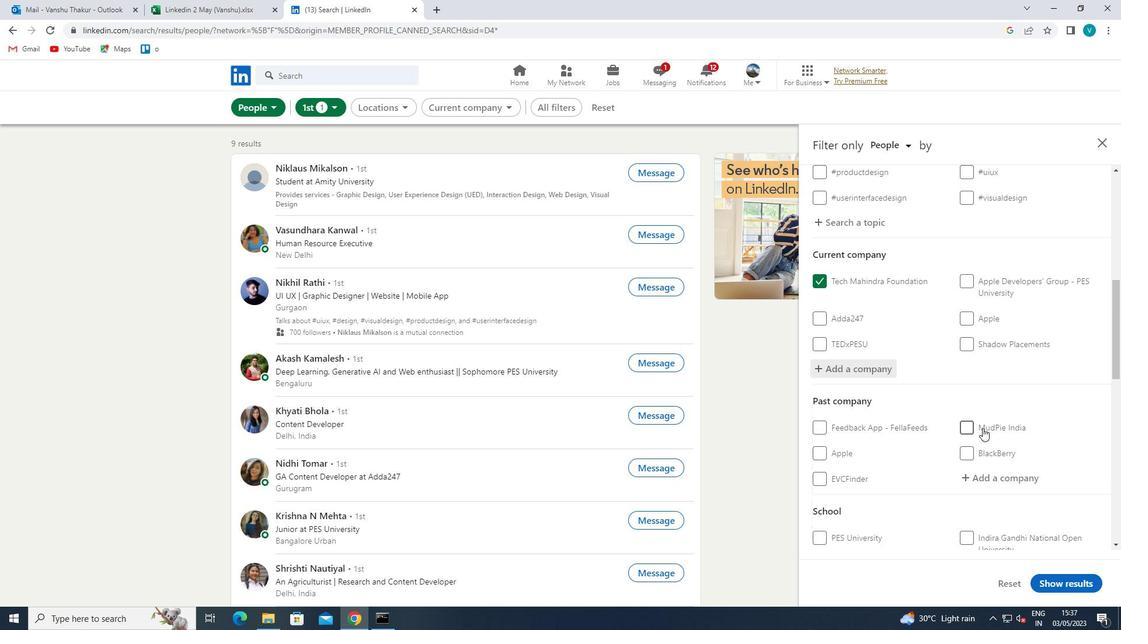 
Action: Mouse scrolled (983, 427) with delta (0, 0)
Screenshot: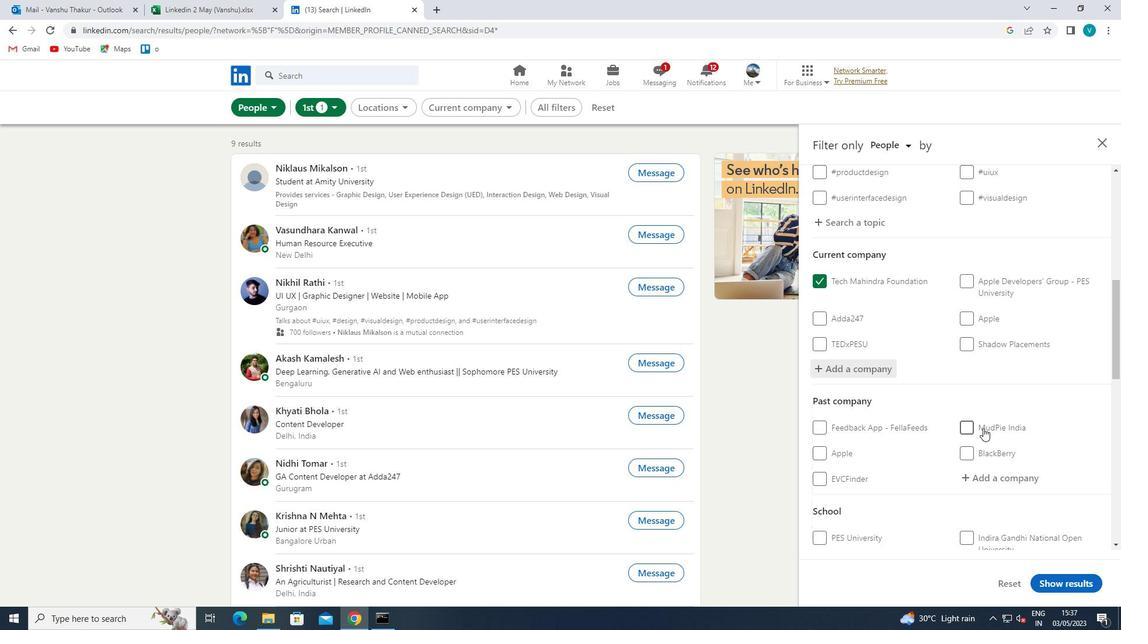 
Action: Mouse scrolled (983, 427) with delta (0, 0)
Screenshot: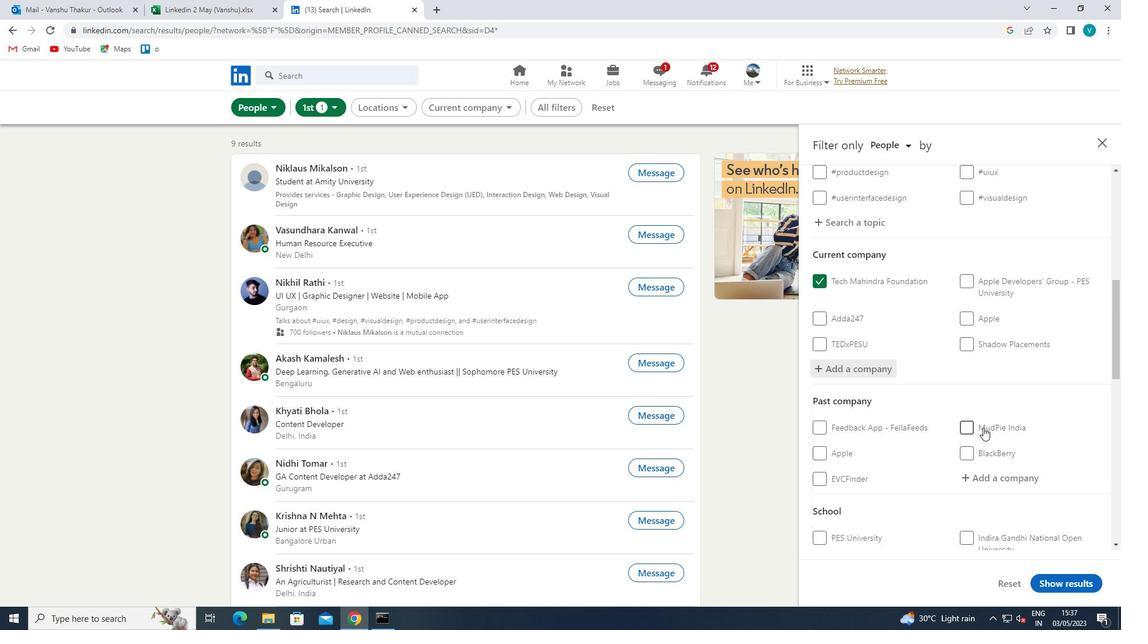 
Action: Mouse scrolled (983, 427) with delta (0, 0)
Screenshot: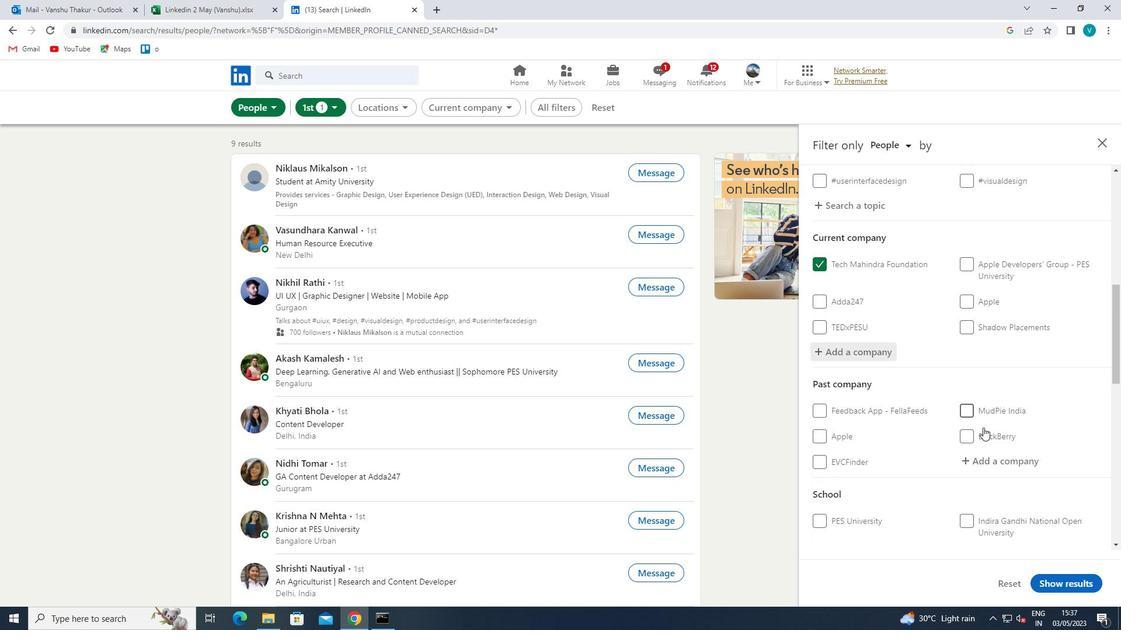 
Action: Mouse scrolled (983, 427) with delta (0, 0)
Screenshot: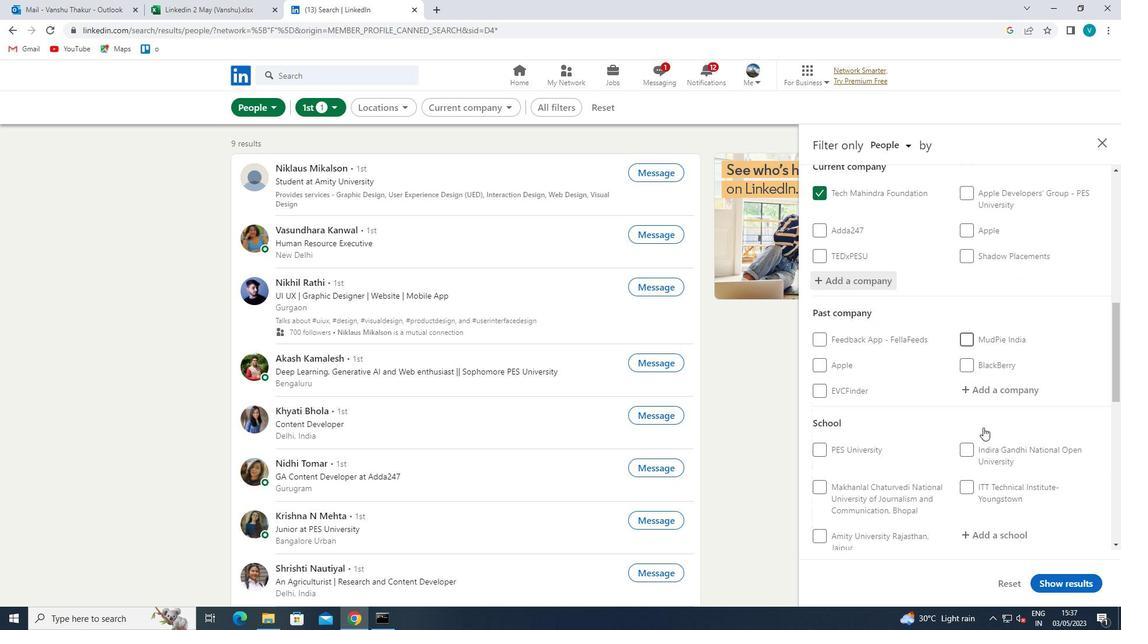 
Action: Mouse moved to (1002, 392)
Screenshot: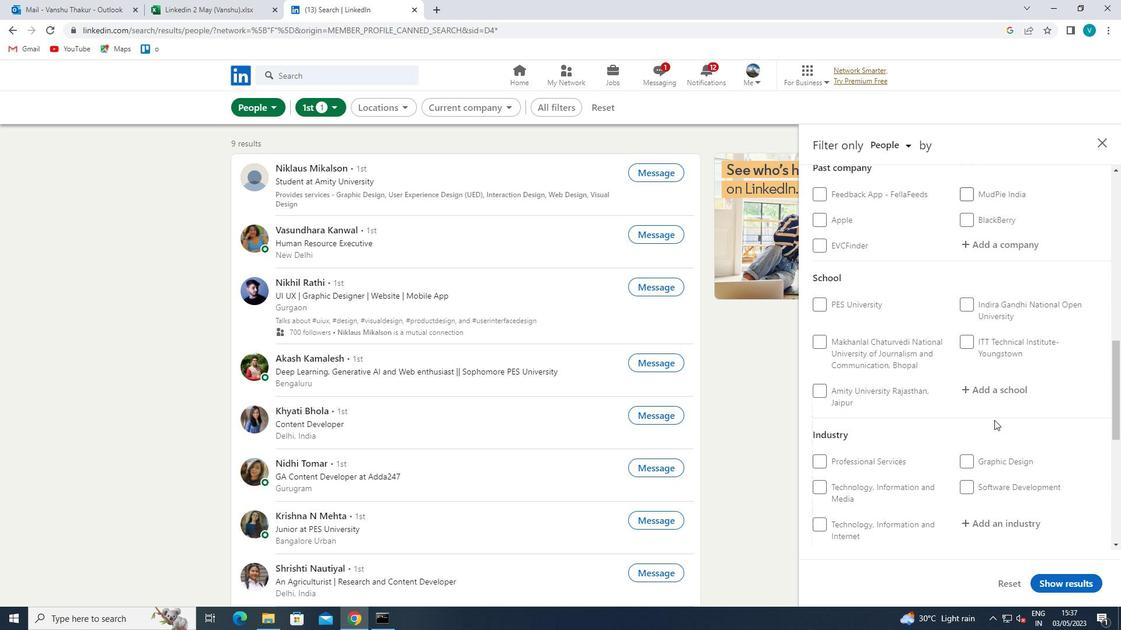 
Action: Mouse pressed left at (1002, 392)
Screenshot: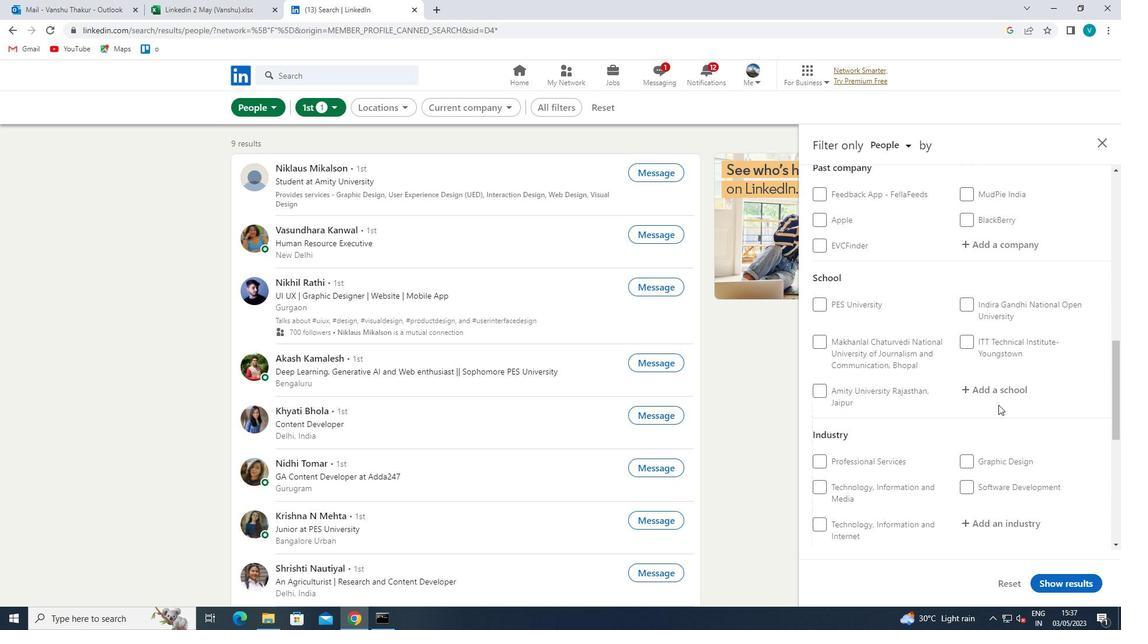 
Action: Mouse moved to (936, 370)
Screenshot: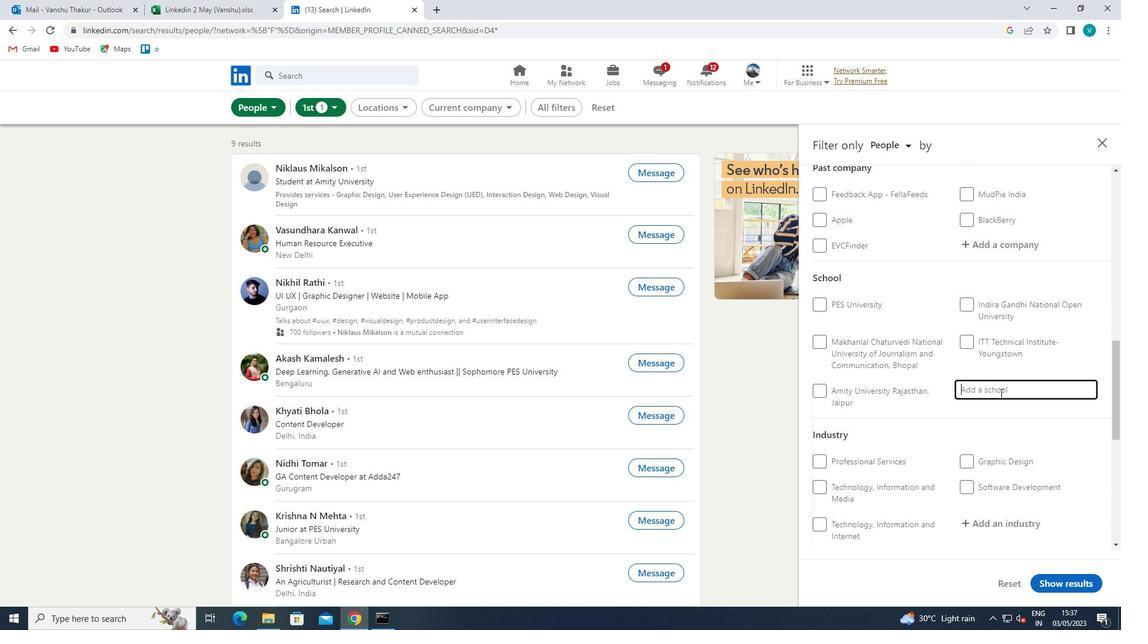 
Action: Key pressed <Key.shift>GRA=<Key.backspace><Key.backspace>EATER<Key.space>
Screenshot: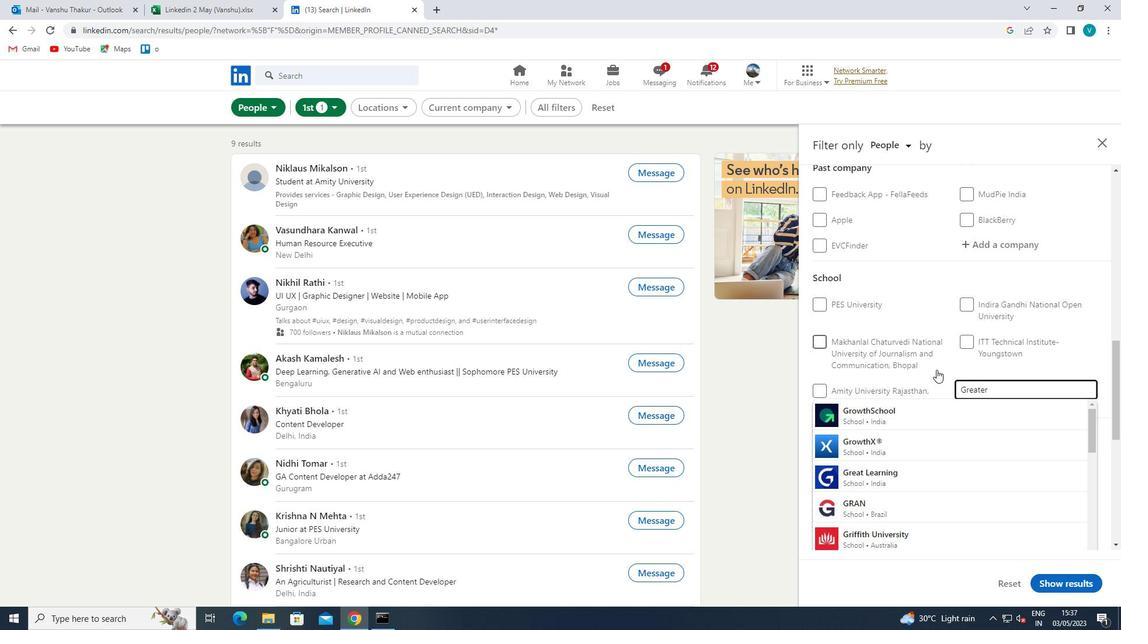 
Action: Mouse moved to (944, 407)
Screenshot: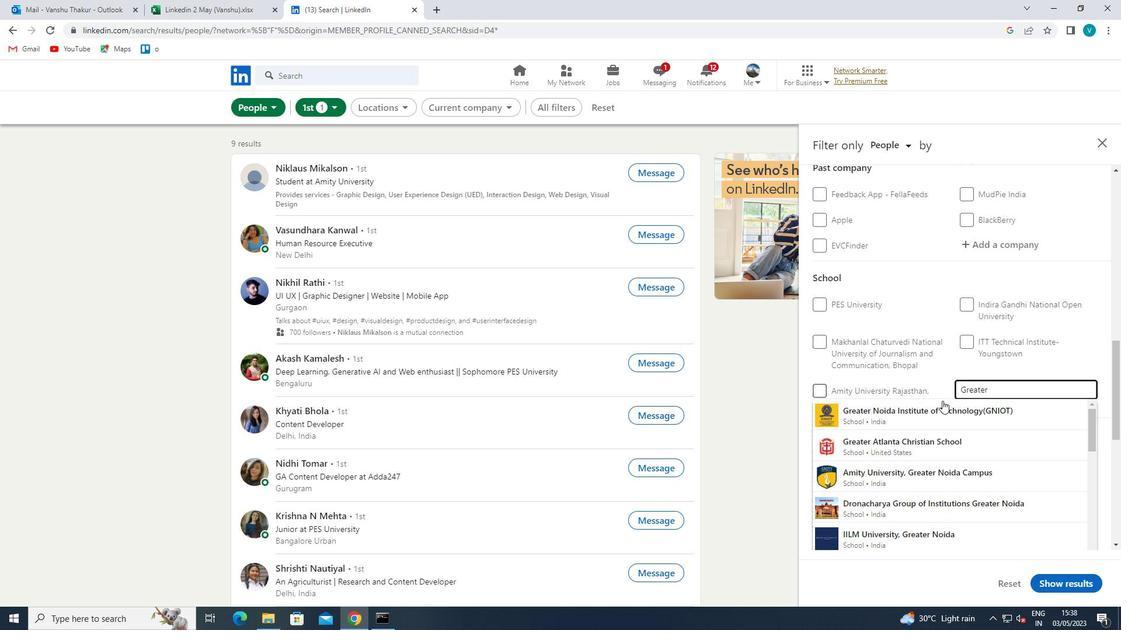 
Action: Mouse pressed left at (944, 407)
Screenshot: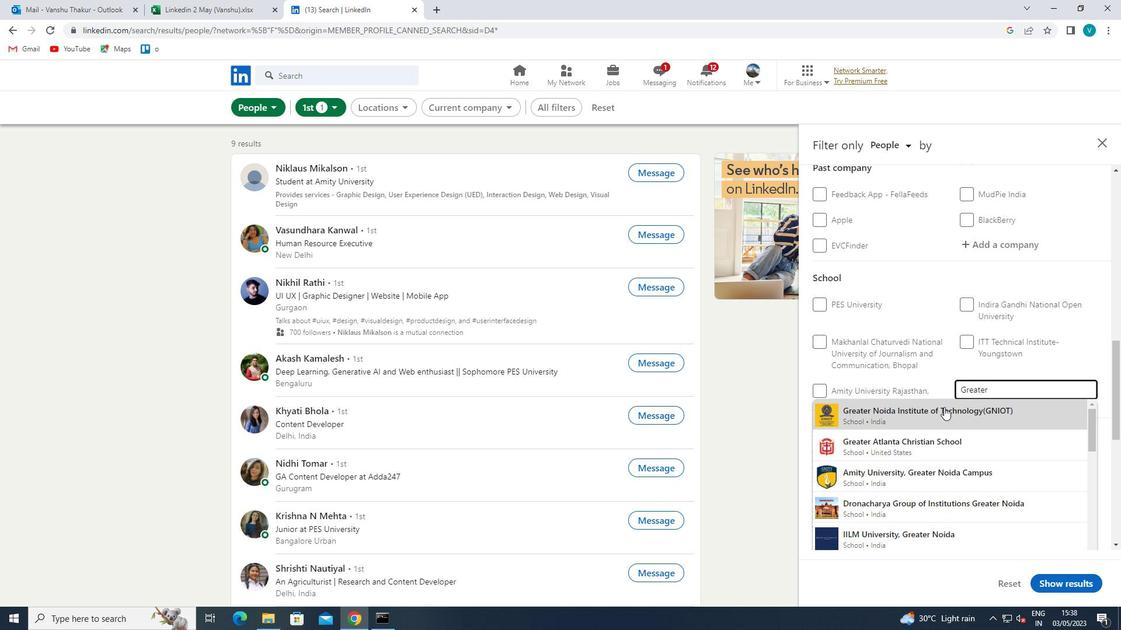 
Action: Mouse moved to (944, 407)
Screenshot: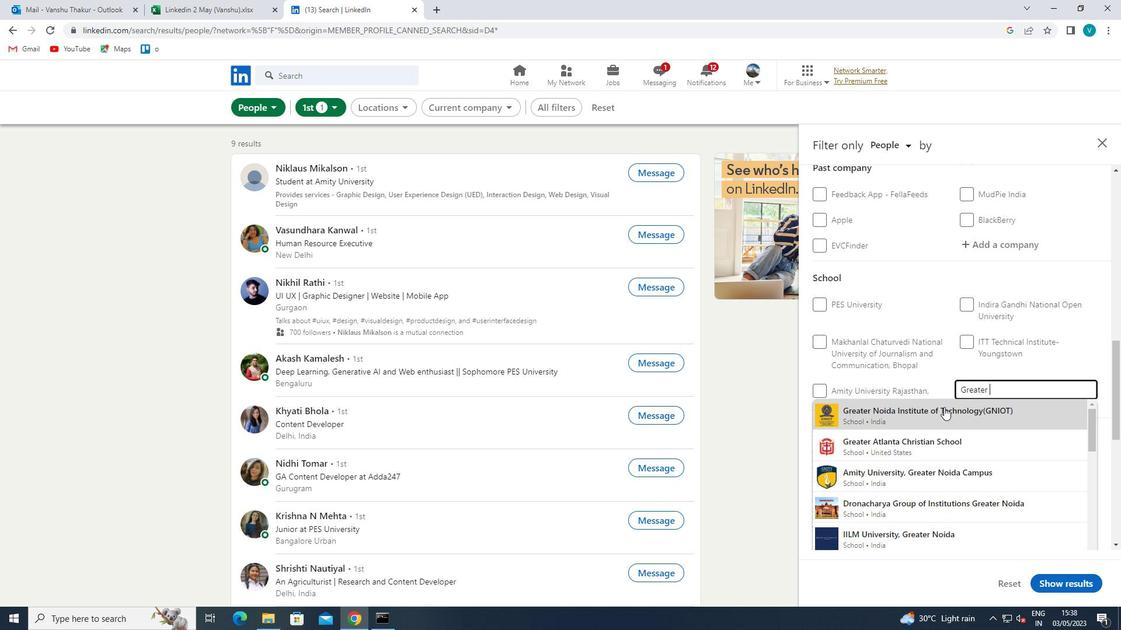 
Action: Mouse scrolled (944, 406) with delta (0, 0)
Screenshot: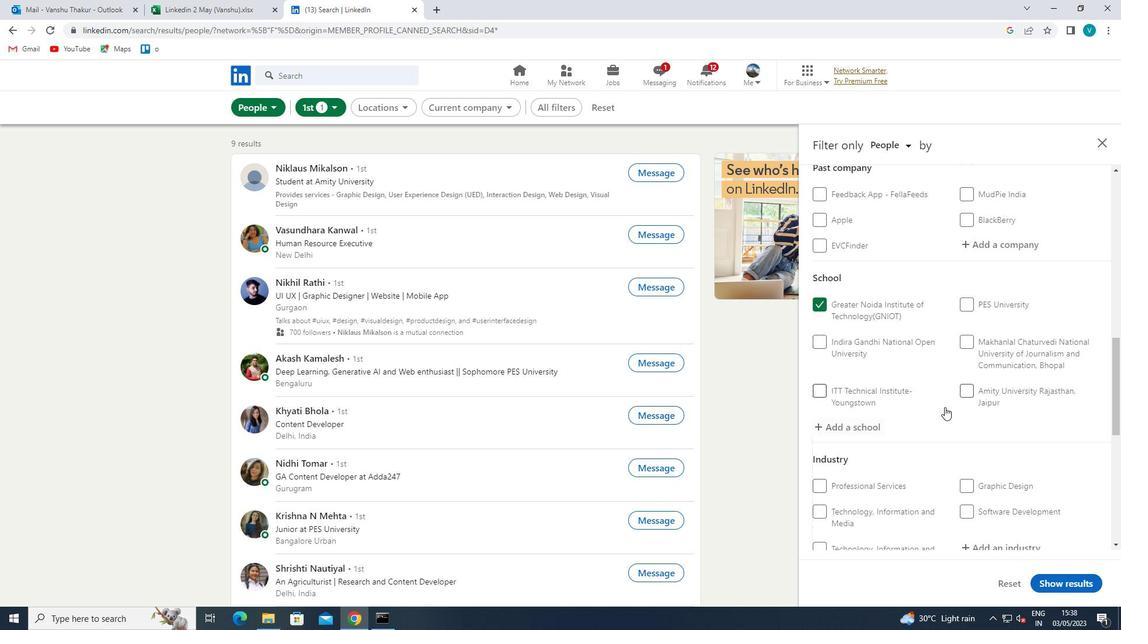 
Action: Mouse scrolled (944, 406) with delta (0, 0)
Screenshot: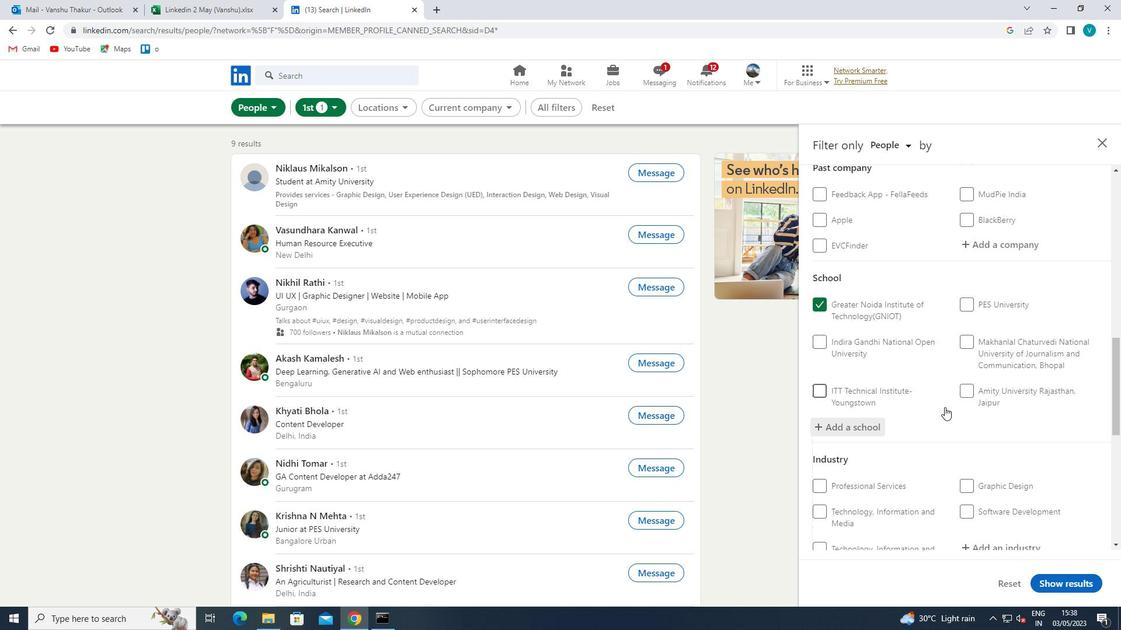 
Action: Mouse scrolled (944, 406) with delta (0, 0)
Screenshot: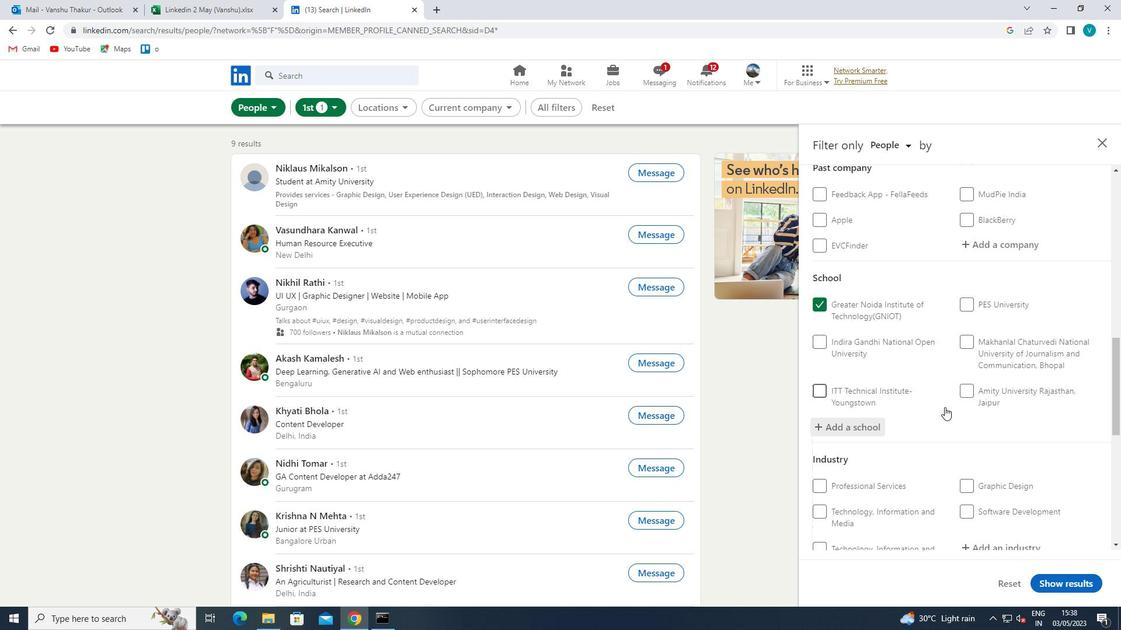 
Action: Mouse moved to (987, 371)
Screenshot: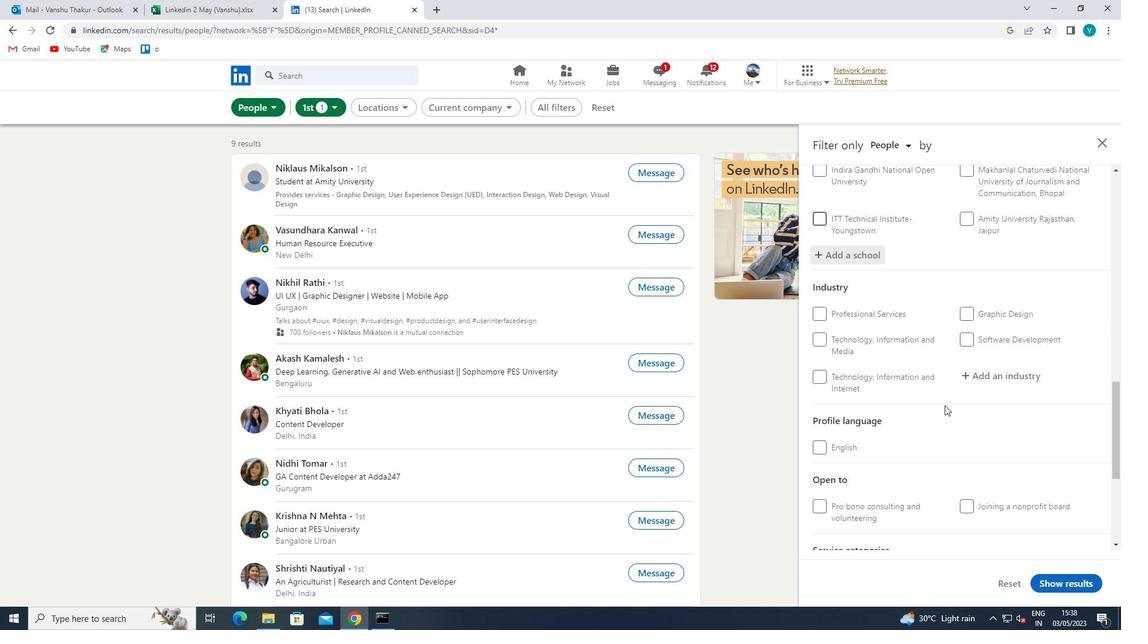 
Action: Mouse pressed left at (987, 371)
Screenshot: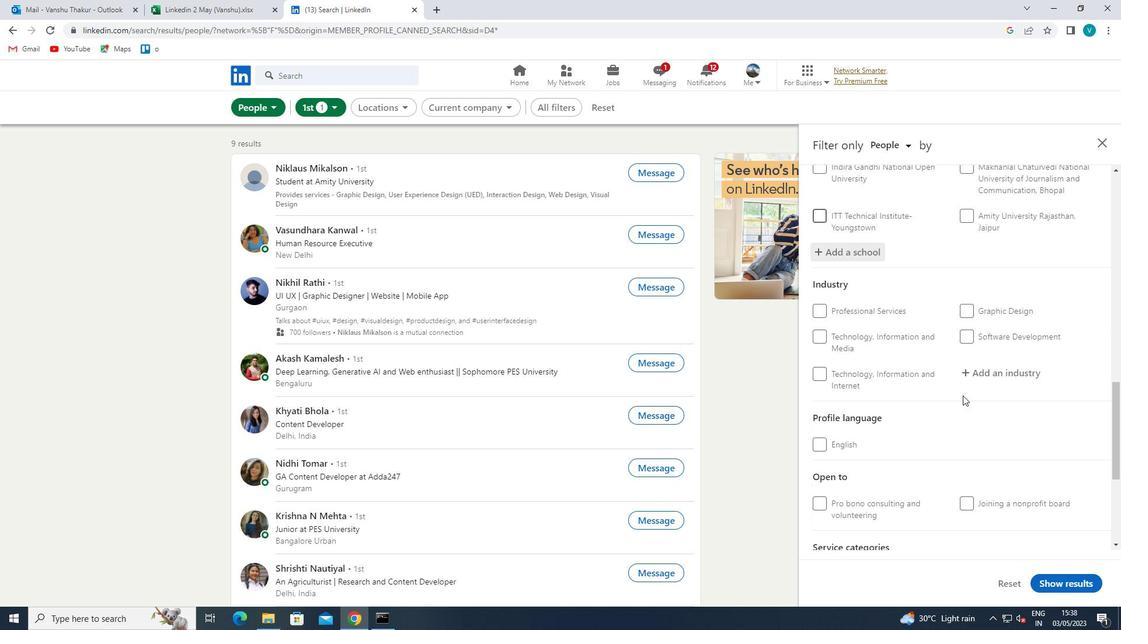 
Action: Mouse moved to (962, 356)
Screenshot: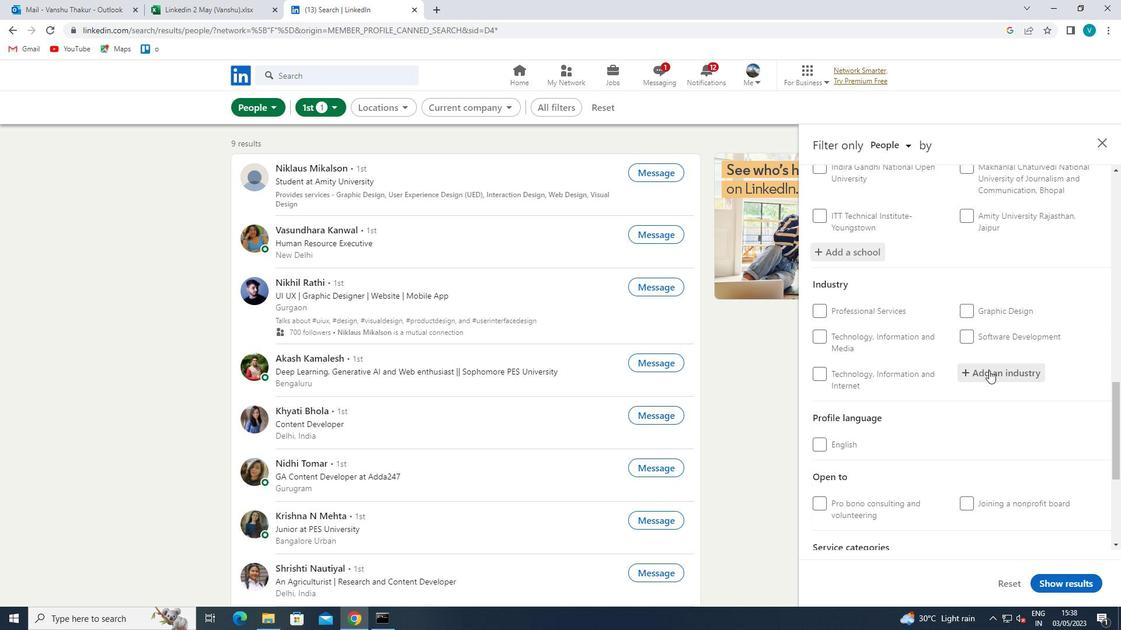 
Action: Key pressed <Key.shift>IT<Key.space><Key.shift>SYSTEM<Key.space>
Screenshot: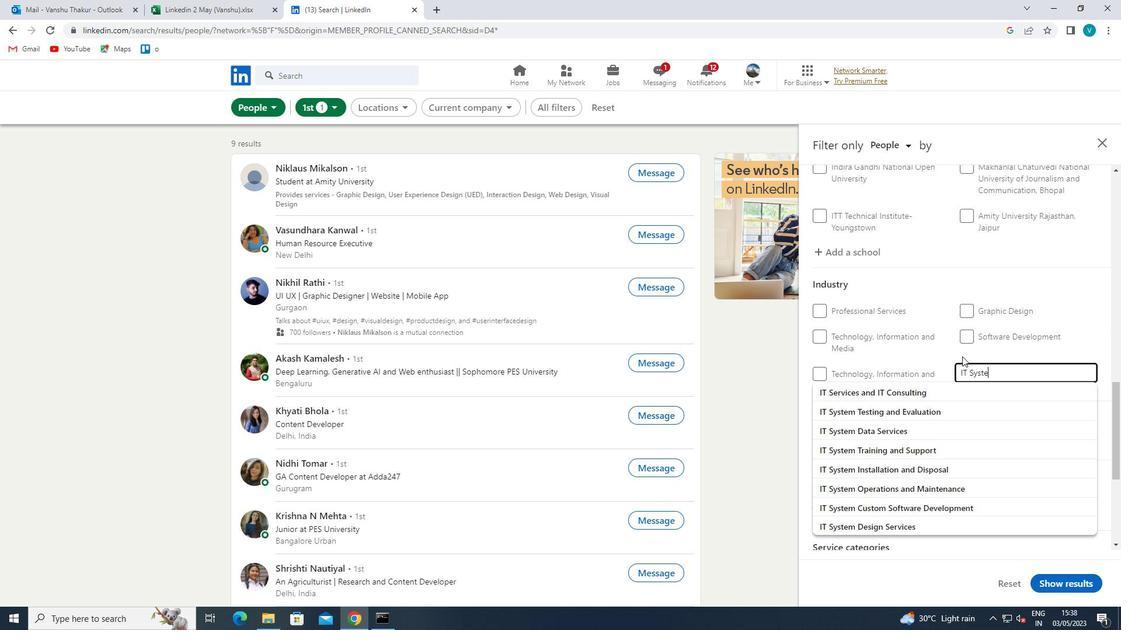 
Action: Mouse moved to (957, 389)
Screenshot: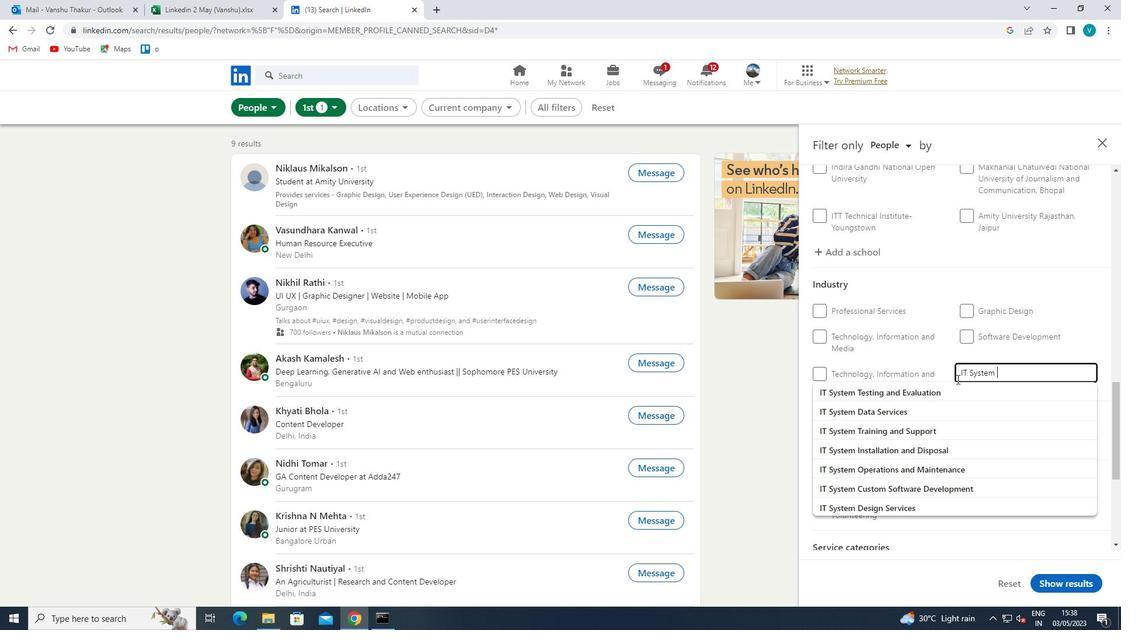 
Action: Mouse pressed left at (957, 389)
Screenshot: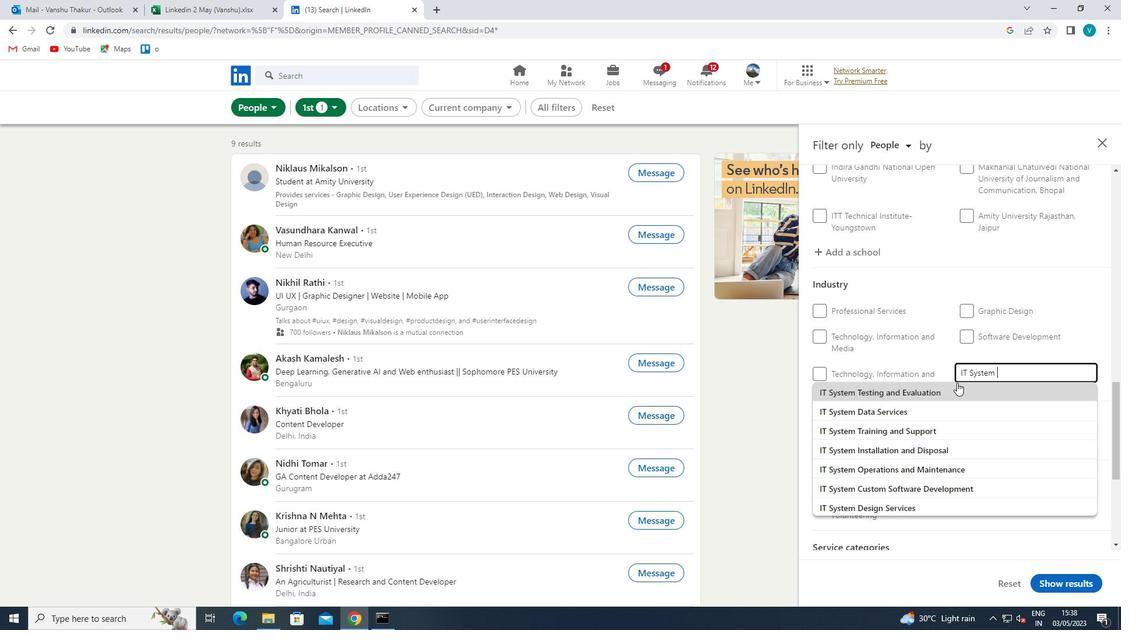 
Action: Mouse moved to (957, 389)
Screenshot: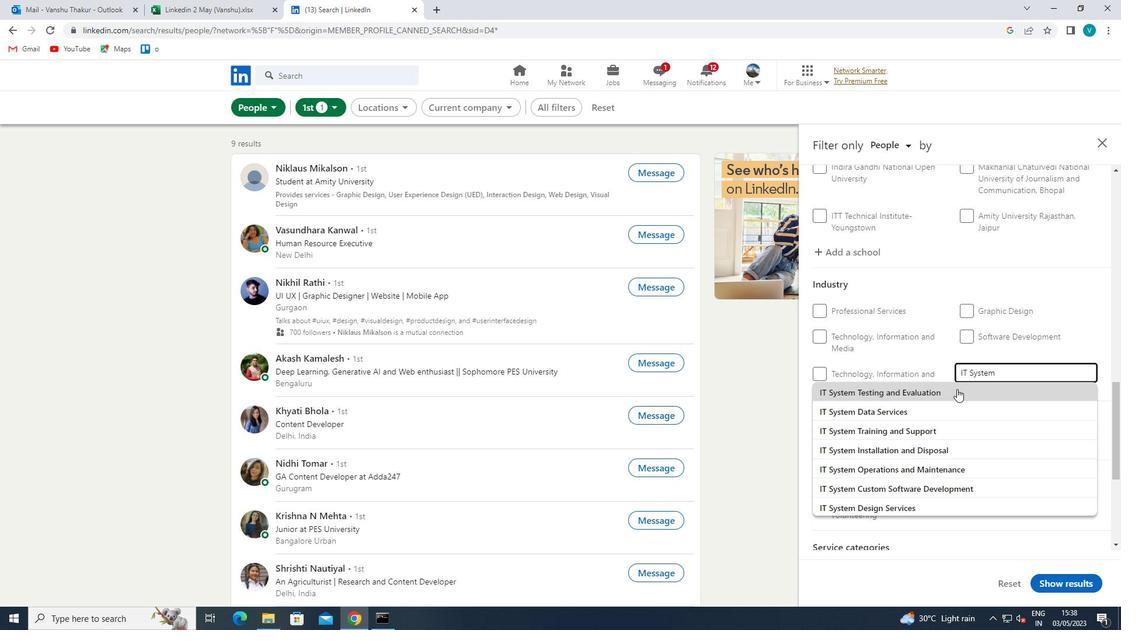 
Action: Mouse scrolled (957, 388) with delta (0, 0)
Screenshot: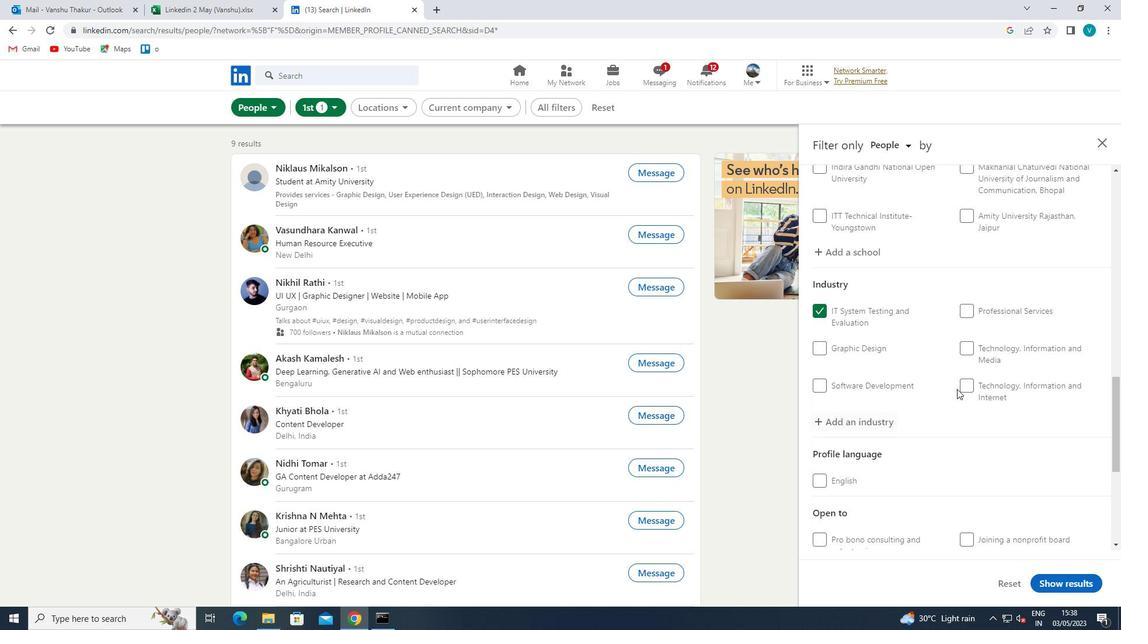 
Action: Mouse scrolled (957, 388) with delta (0, 0)
Screenshot: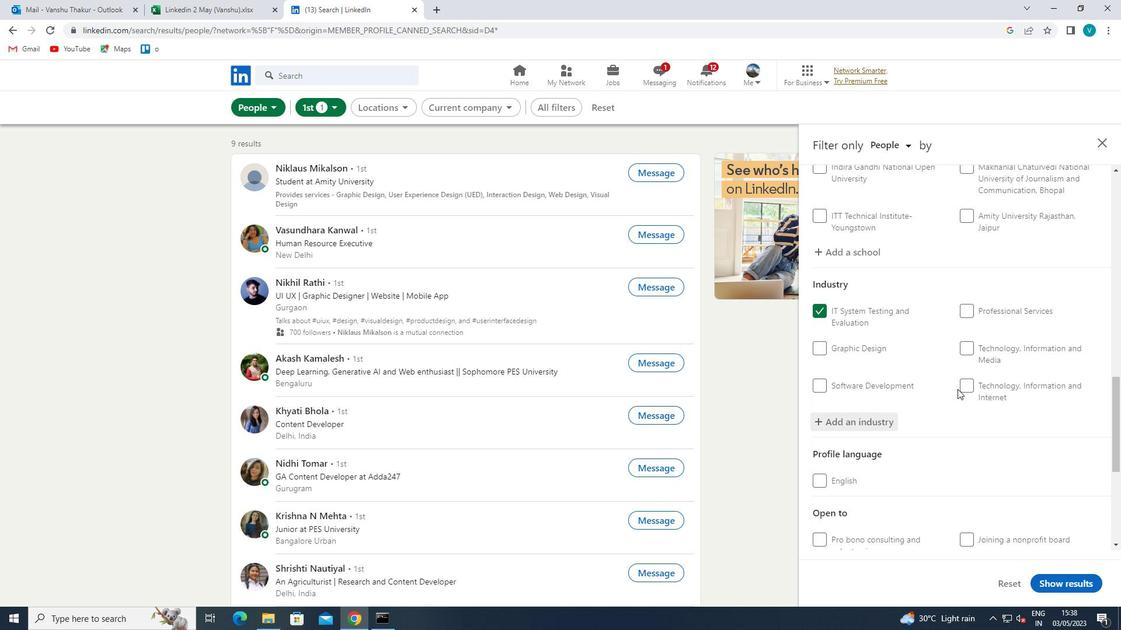 
Action: Mouse scrolled (957, 388) with delta (0, 0)
Screenshot: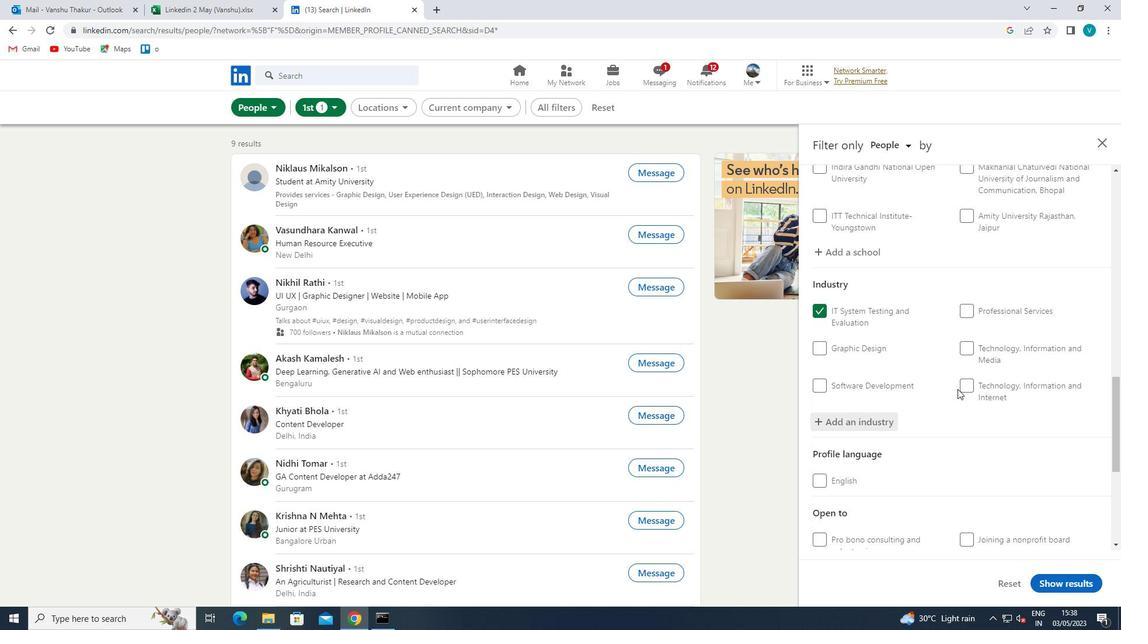 
Action: Mouse scrolled (957, 388) with delta (0, 0)
Screenshot: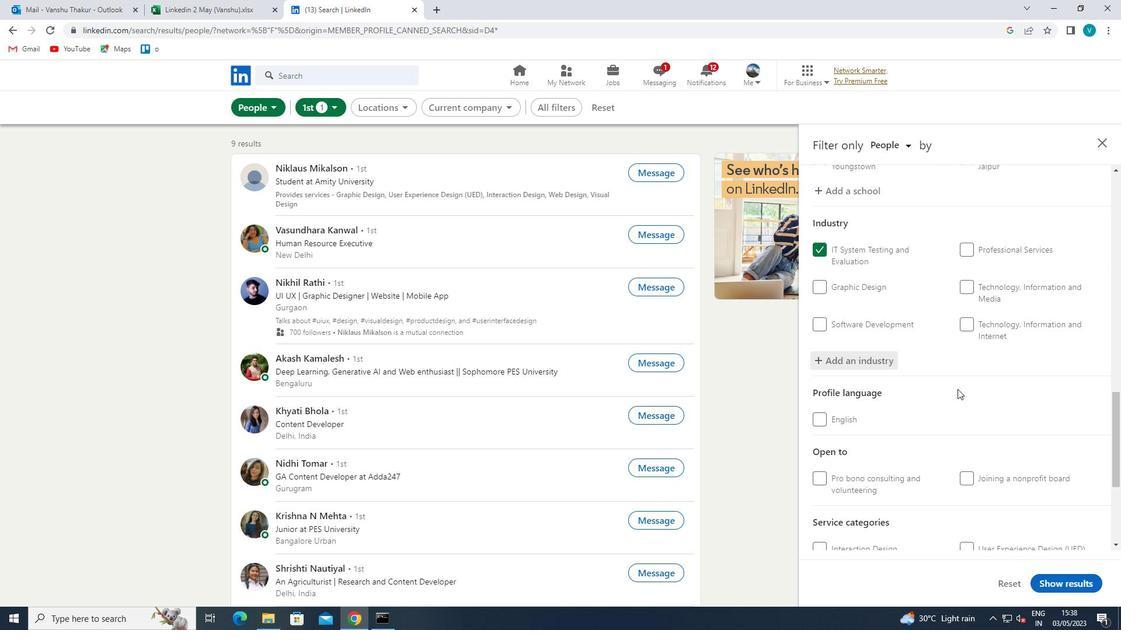 
Action: Mouse scrolled (957, 388) with delta (0, 0)
Screenshot: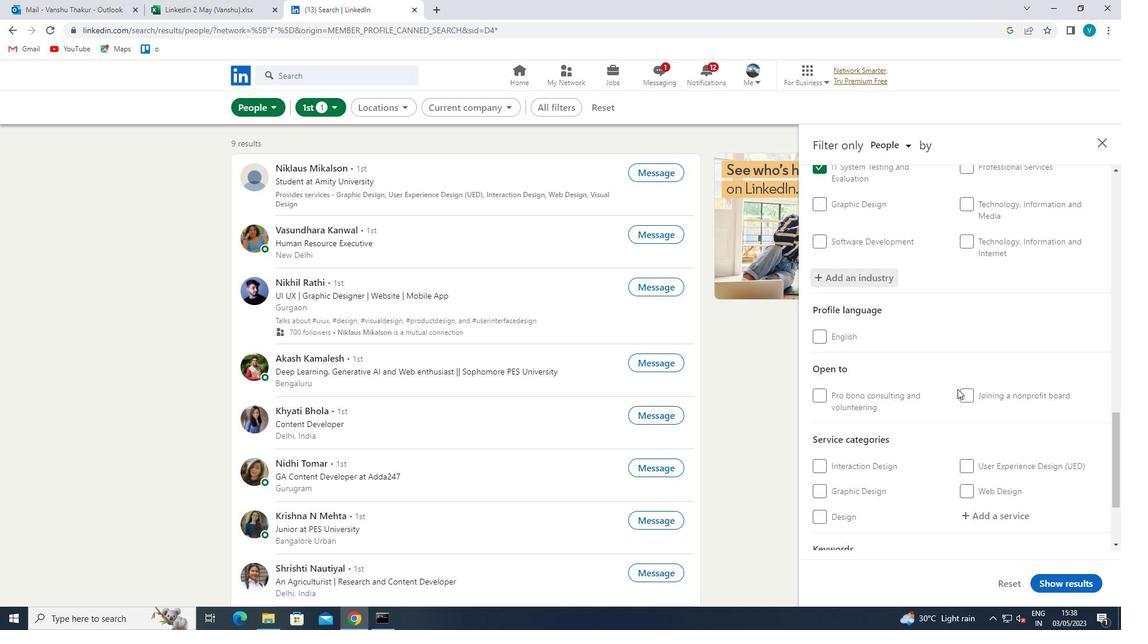 
Action: Mouse moved to (987, 385)
Screenshot: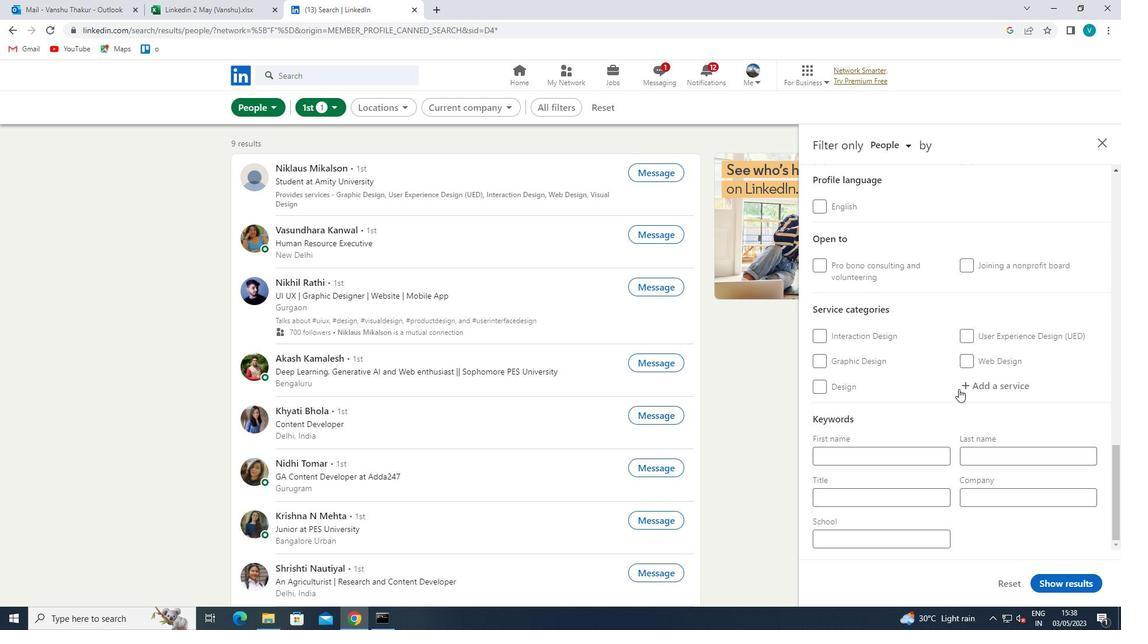 
Action: Mouse pressed left at (987, 385)
Screenshot: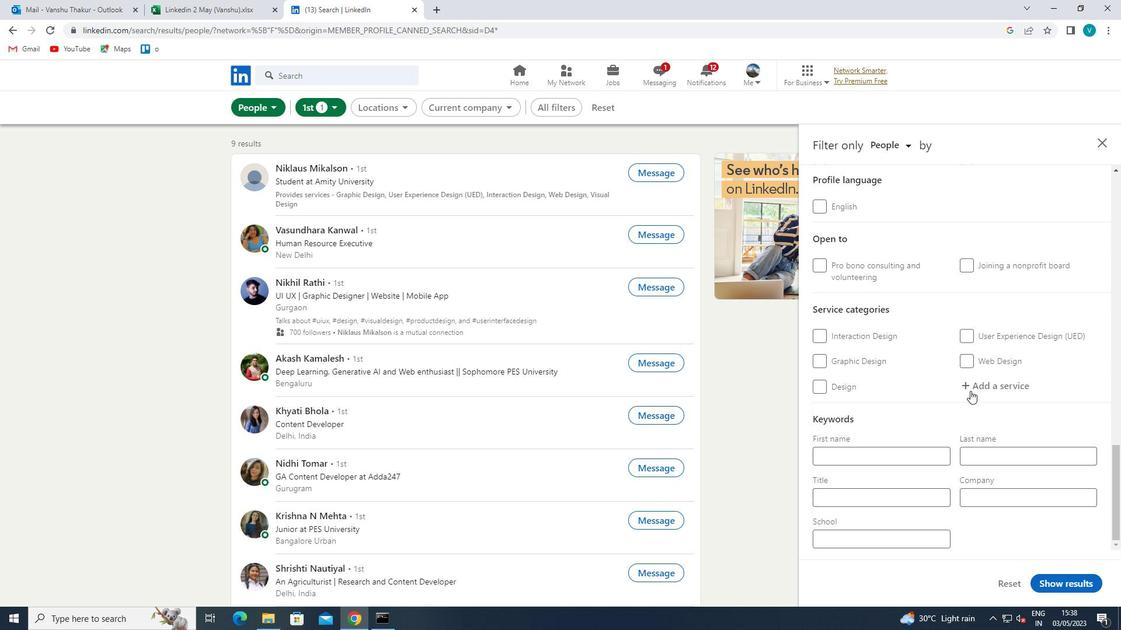 
Action: Mouse moved to (945, 359)
Screenshot: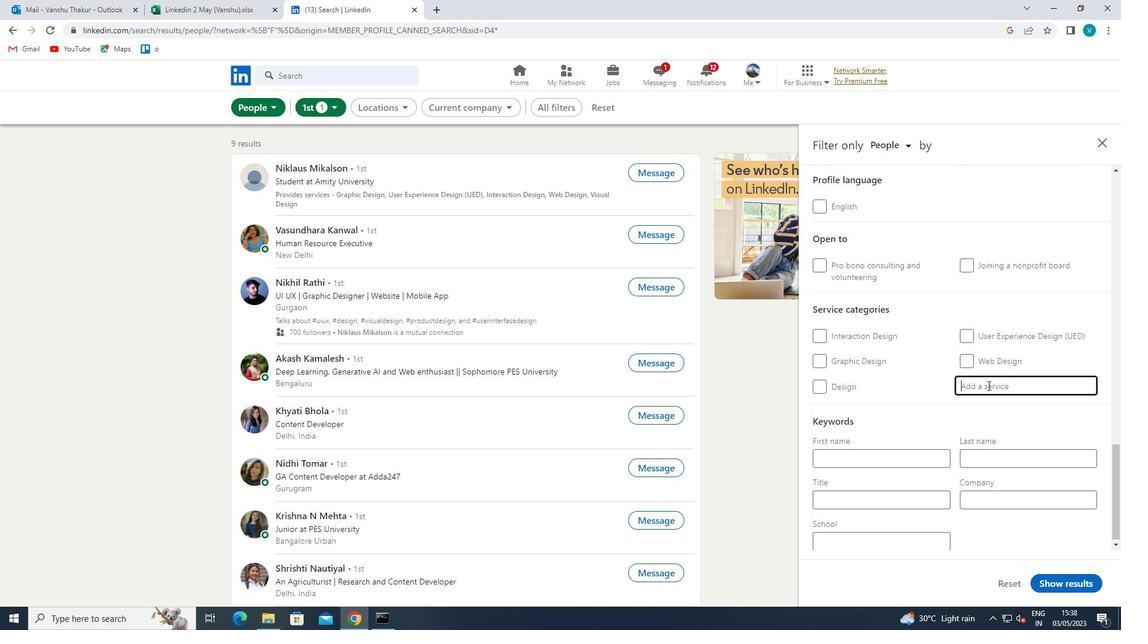 
Action: Key pressed <Key.shift>DIGITAL<Key.space>
Screenshot: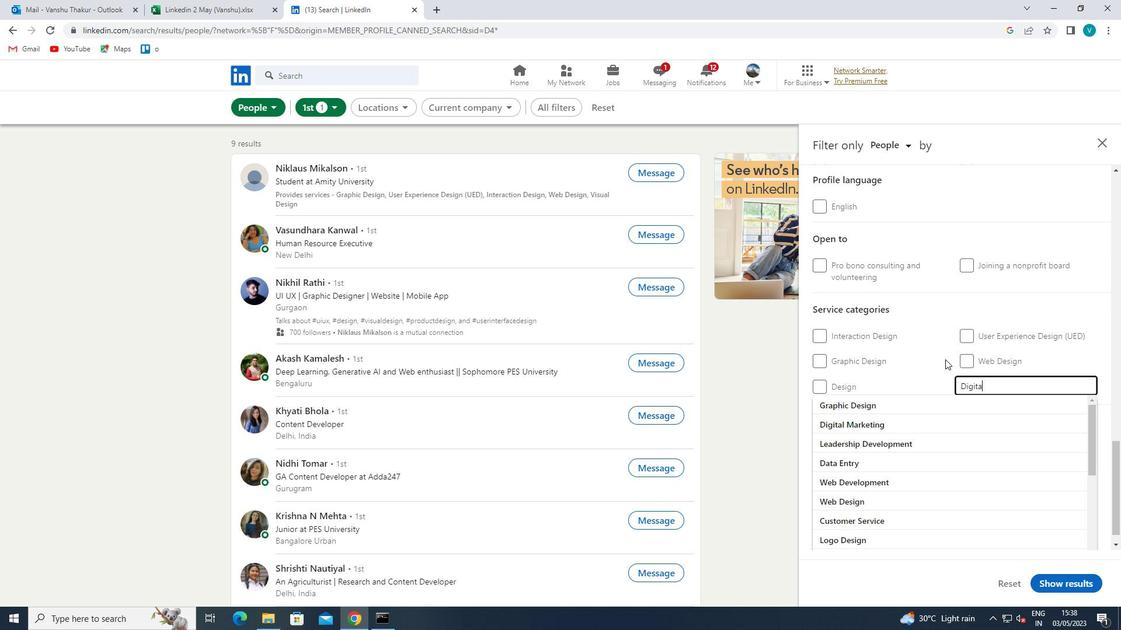 
Action: Mouse moved to (931, 401)
Screenshot: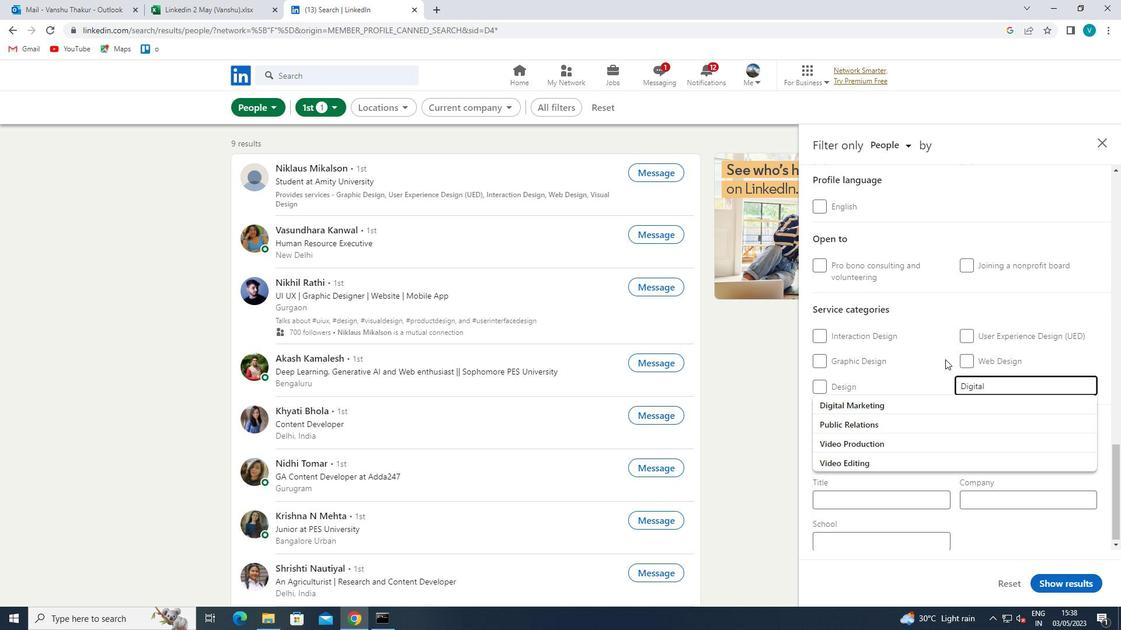
Action: Mouse pressed left at (931, 401)
Screenshot: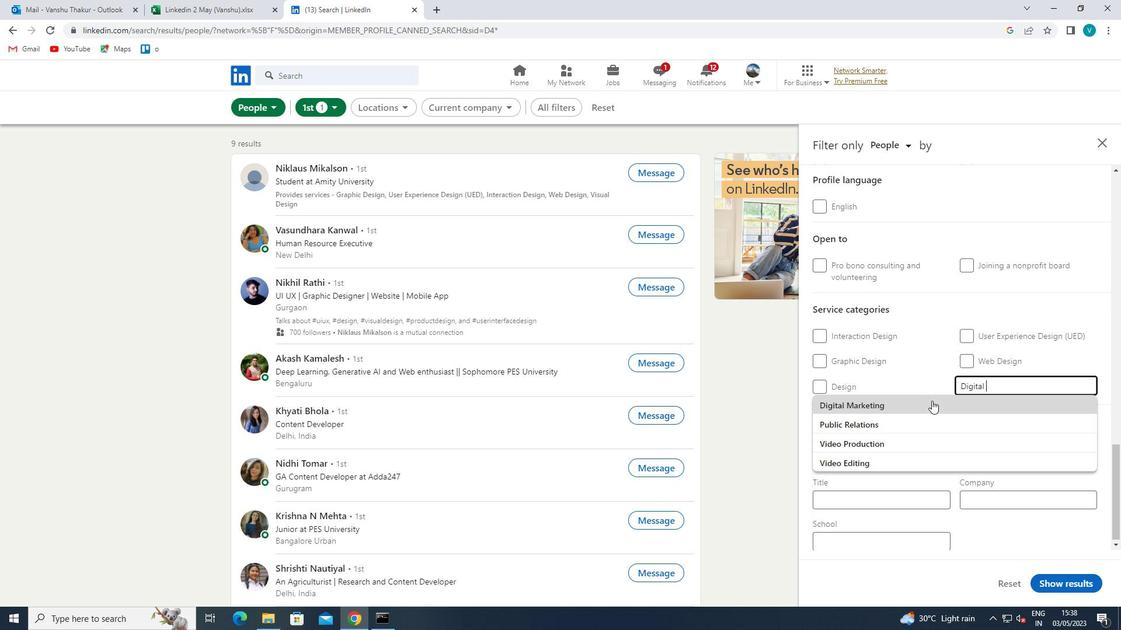 
Action: Mouse scrolled (931, 400) with delta (0, 0)
Screenshot: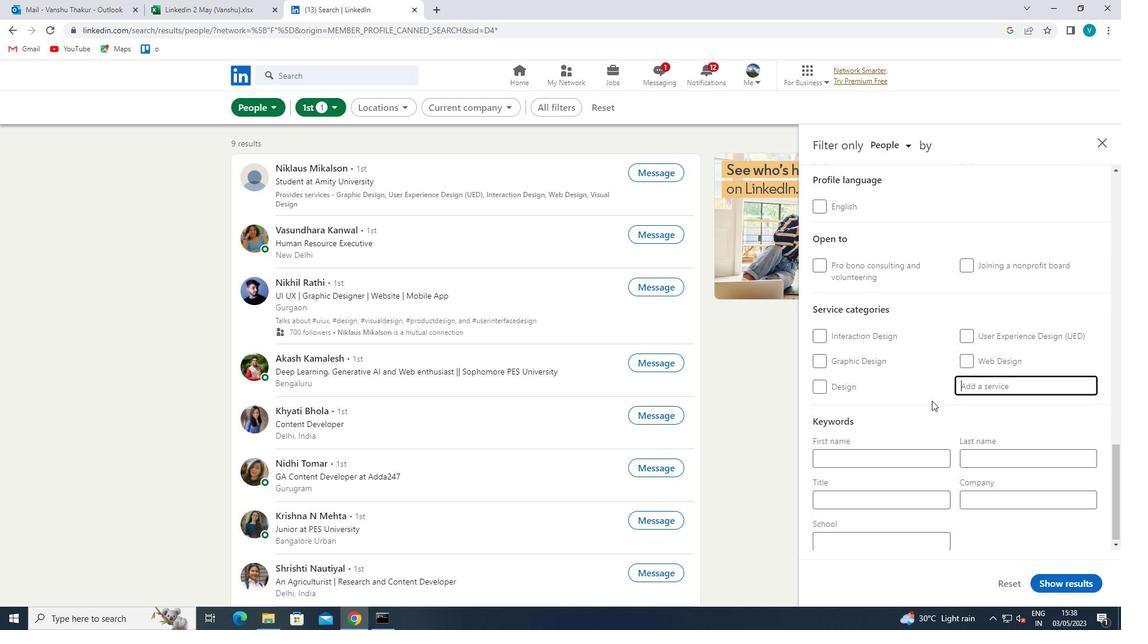 
Action: Mouse scrolled (931, 400) with delta (0, 0)
Screenshot: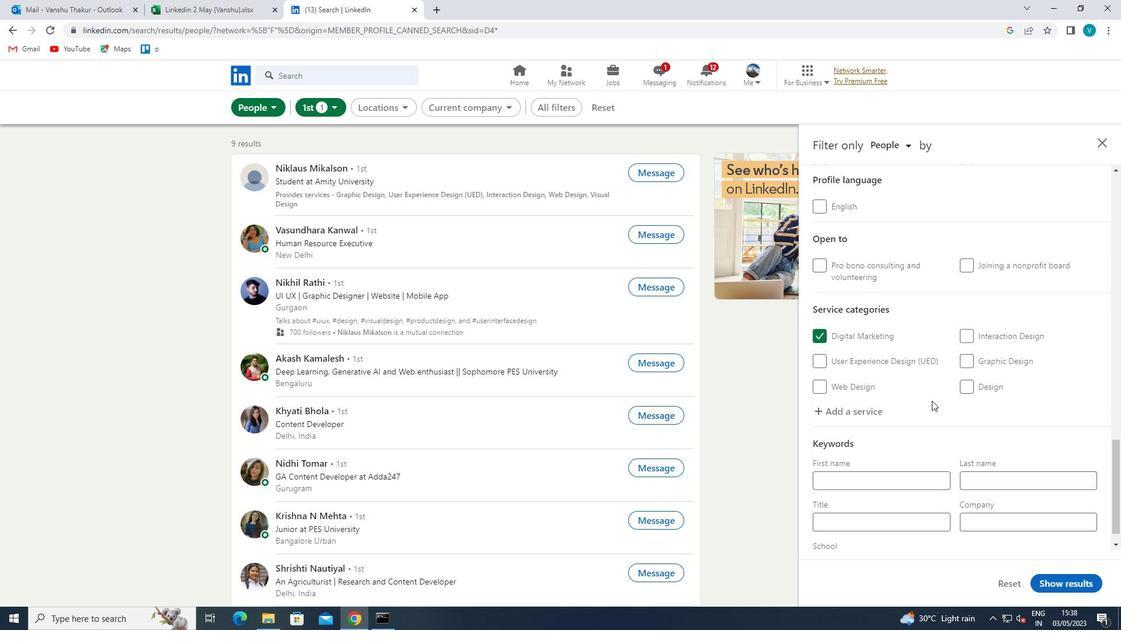 
Action: Mouse scrolled (931, 400) with delta (0, 0)
Screenshot: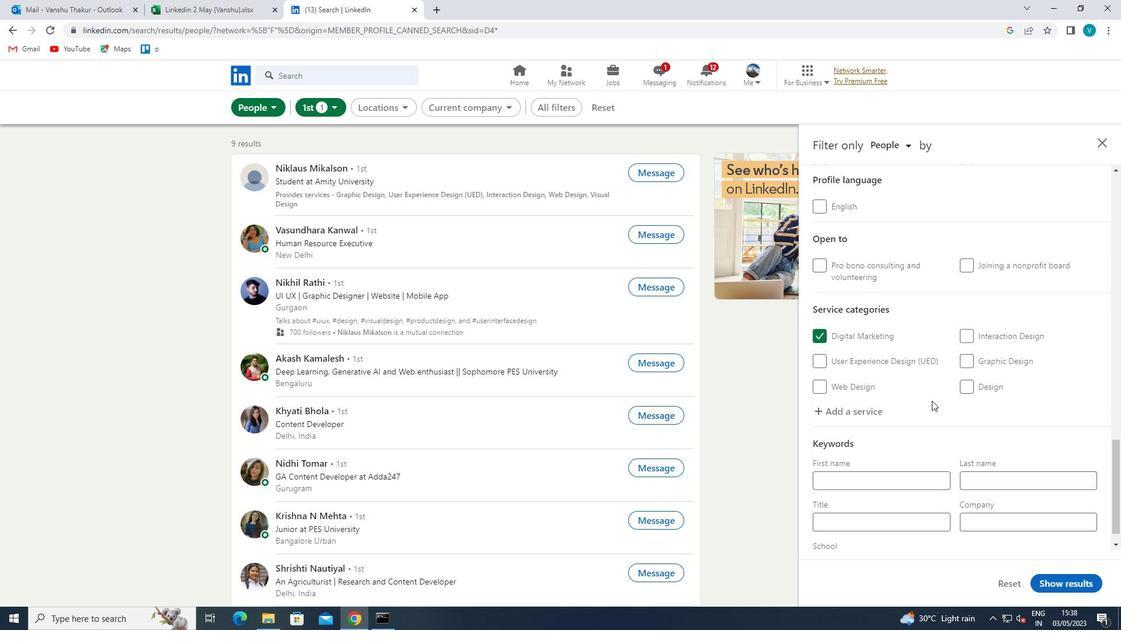 
Action: Mouse moved to (907, 496)
Screenshot: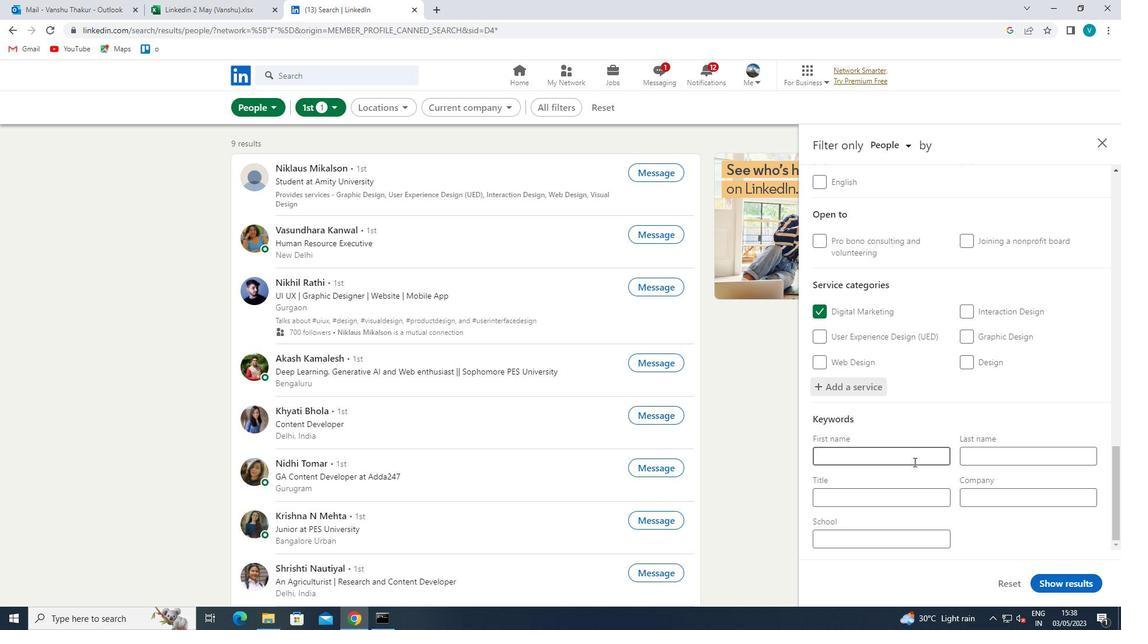 
Action: Mouse pressed left at (907, 496)
Screenshot: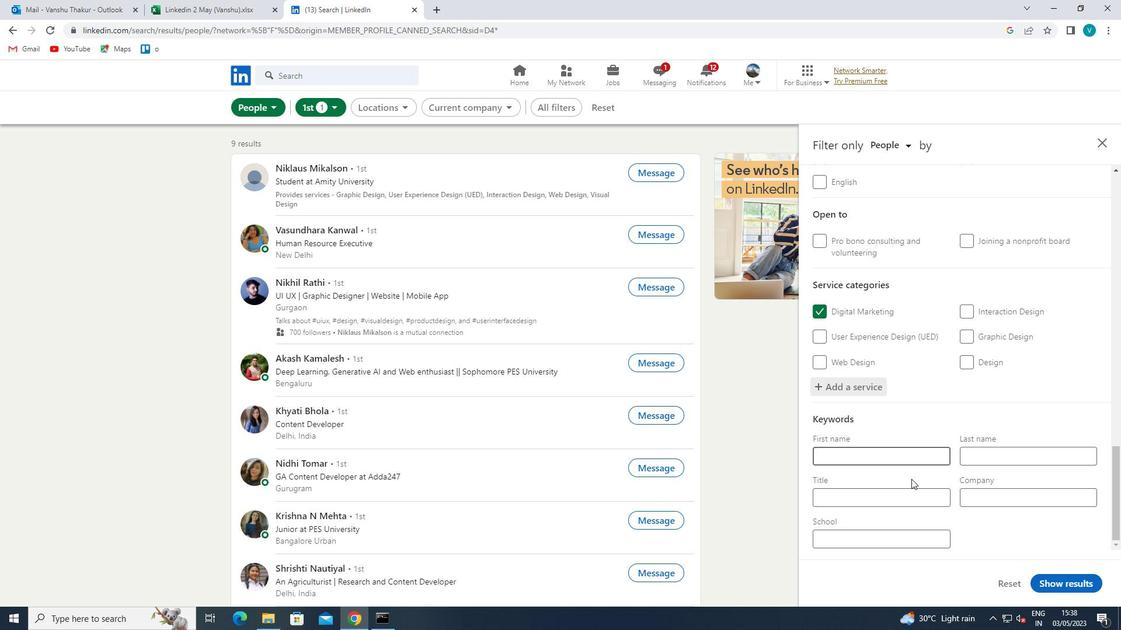 
Action: Mouse moved to (907, 497)
Screenshot: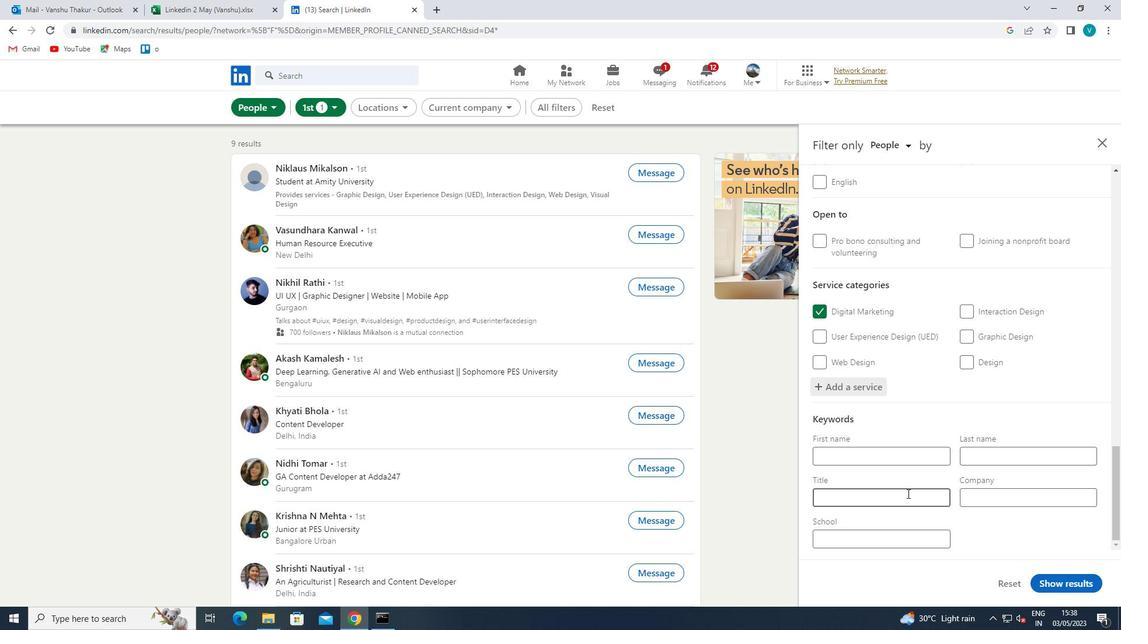 
Action: Key pressed <Key.shift>ADMINISTRATIVE<Key.space><Key.shift>ASSISTANT<Key.space>
Screenshot: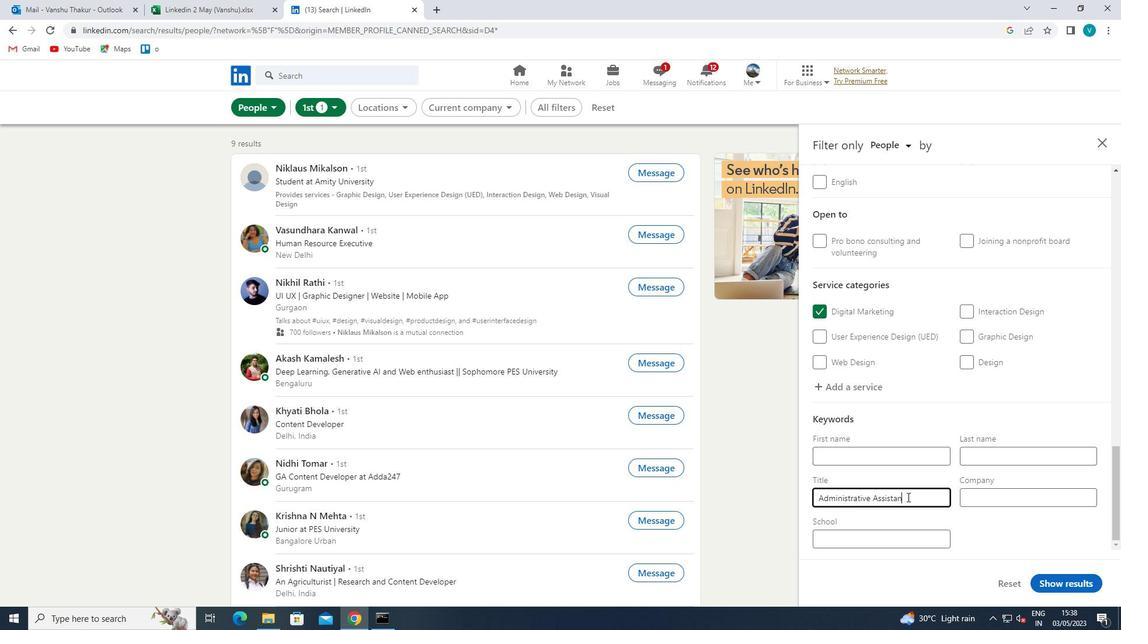 
Action: Mouse moved to (1045, 573)
Screenshot: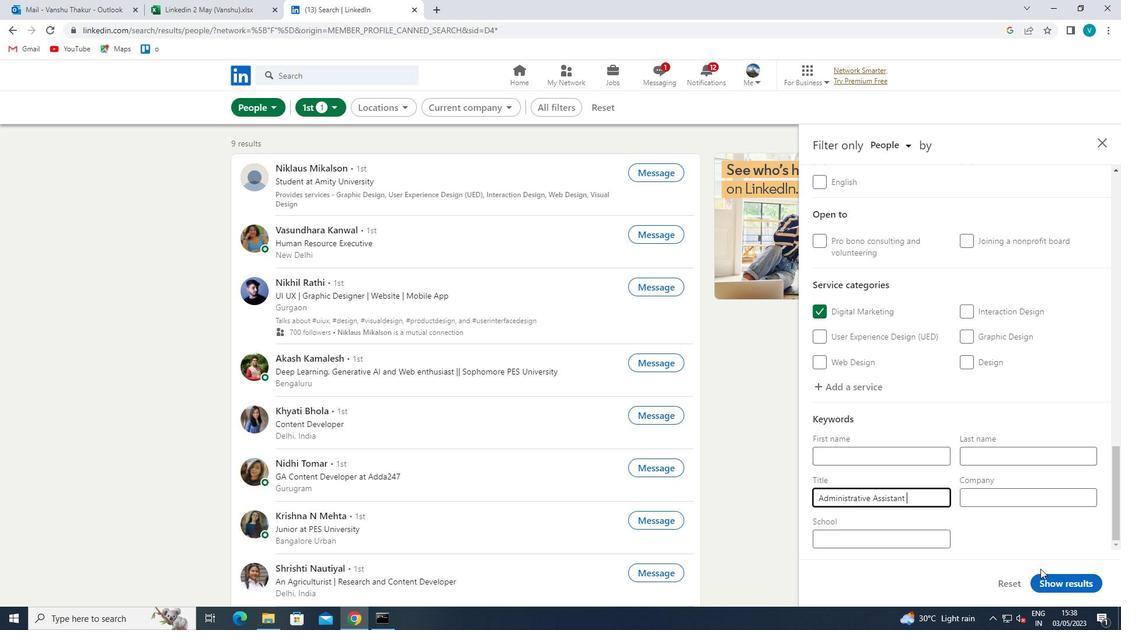 
Action: Mouse pressed left at (1045, 573)
Screenshot: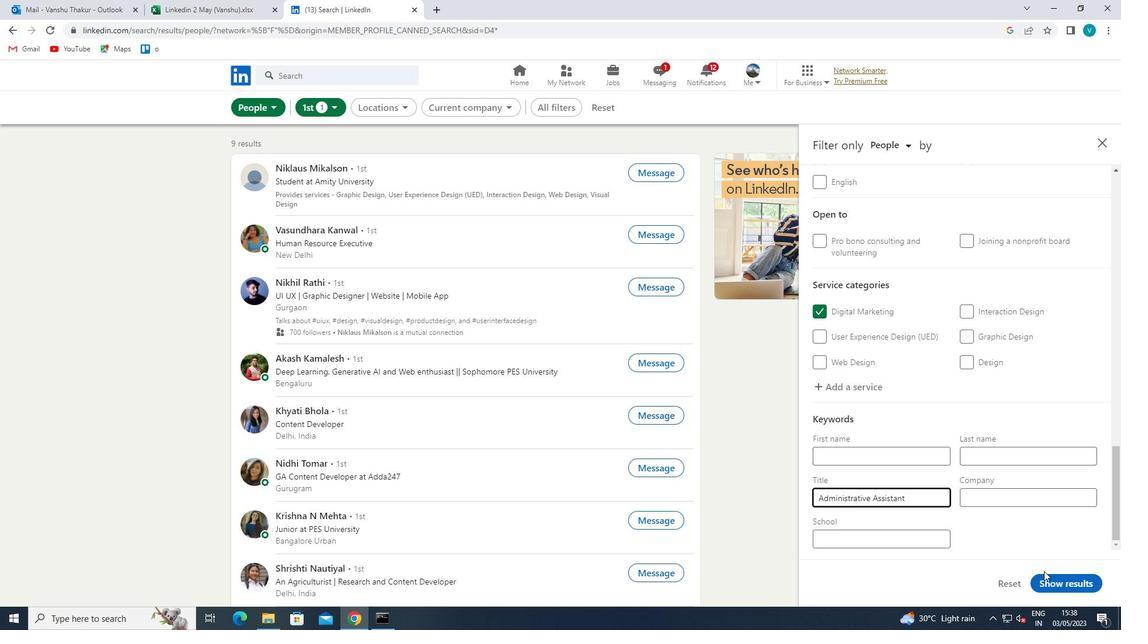 
Action: Mouse moved to (1046, 575)
Screenshot: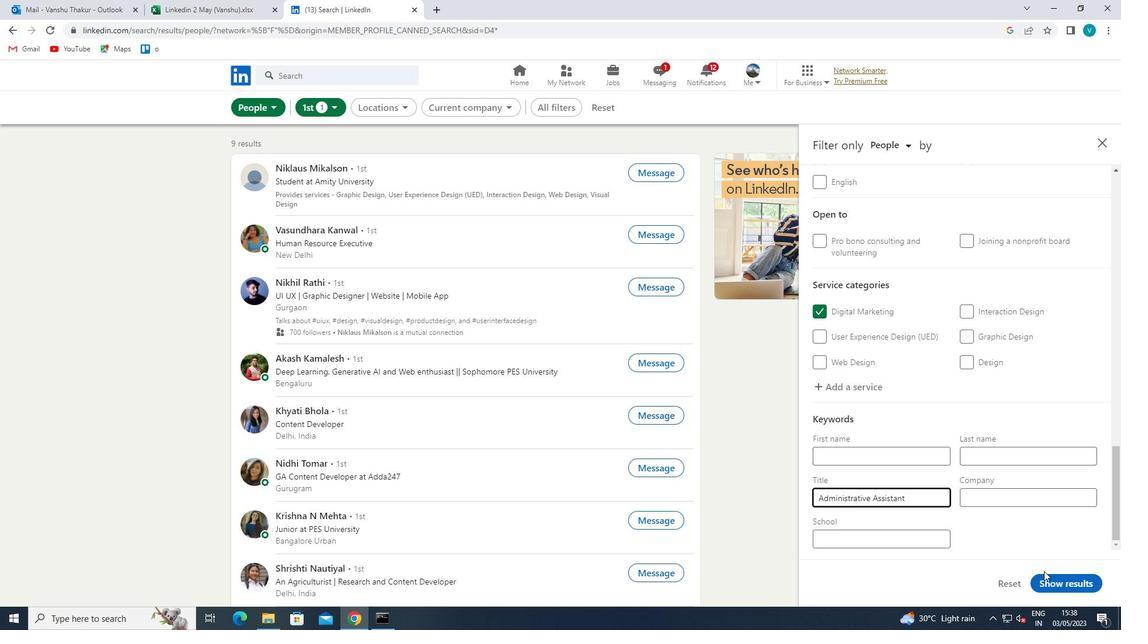 
Action: Mouse pressed left at (1046, 575)
Screenshot: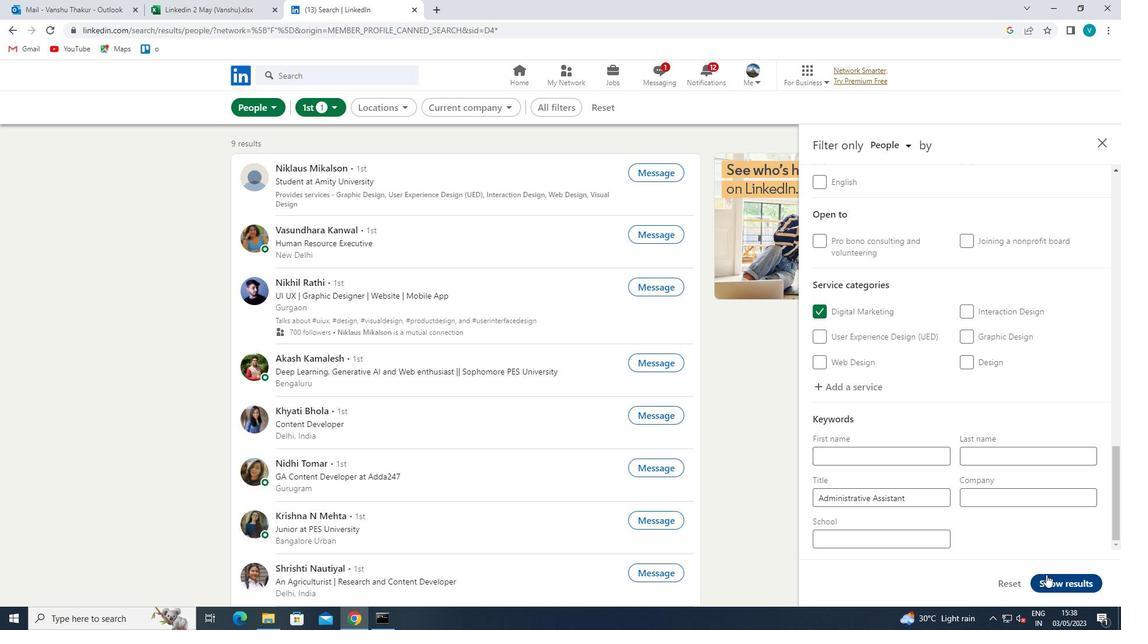 
